 Task: Create List Brand Mission Statement in Board Website Traffic Optimization to Workspace Business Loans. Create List Brand Vision Statement in Board Business Intelligence and Analytics to Workspace Business Loans. Create List Brand Values in Board Sales Territory Mapping and Analysis to Workspace Business Loans
Action: Mouse moved to (118, 500)
Screenshot: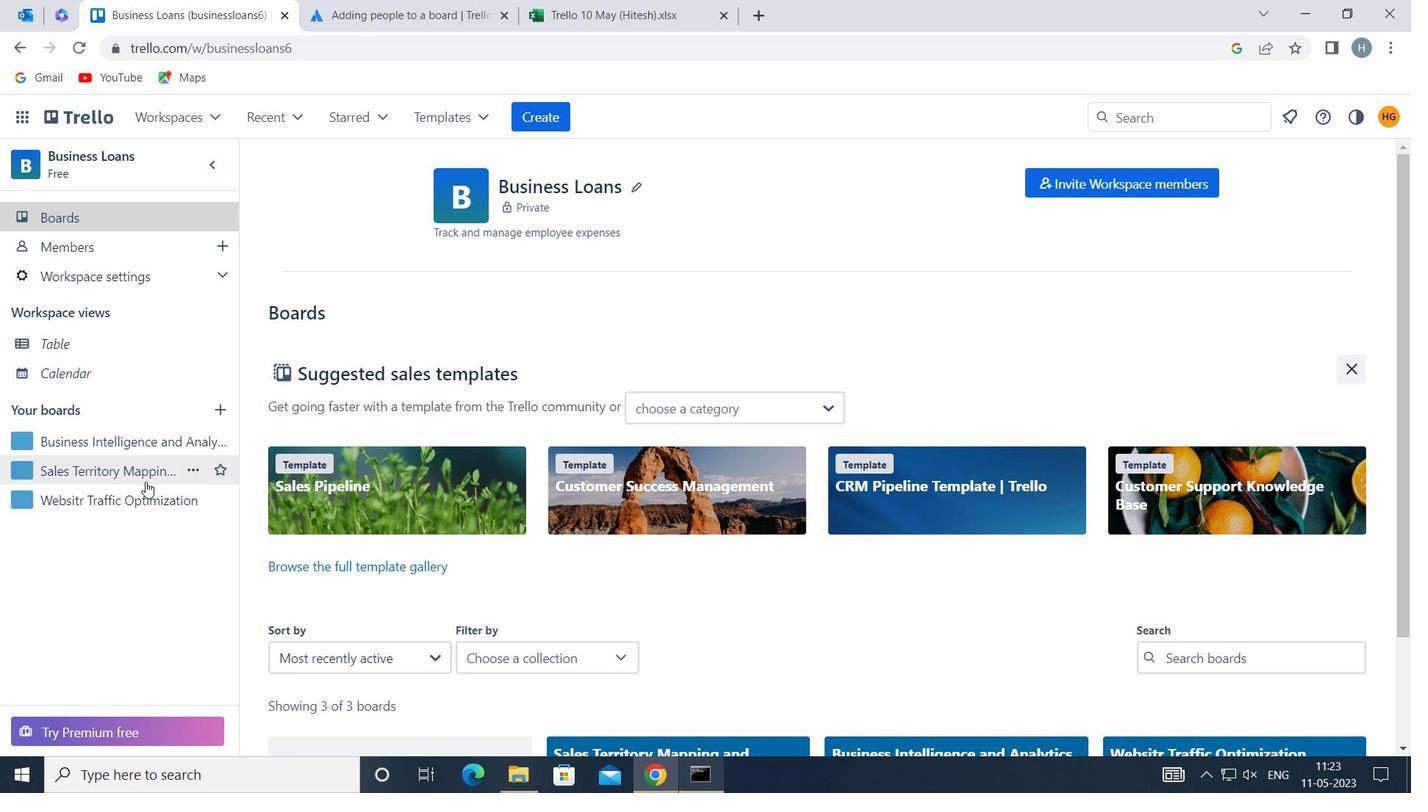 
Action: Mouse pressed left at (118, 500)
Screenshot: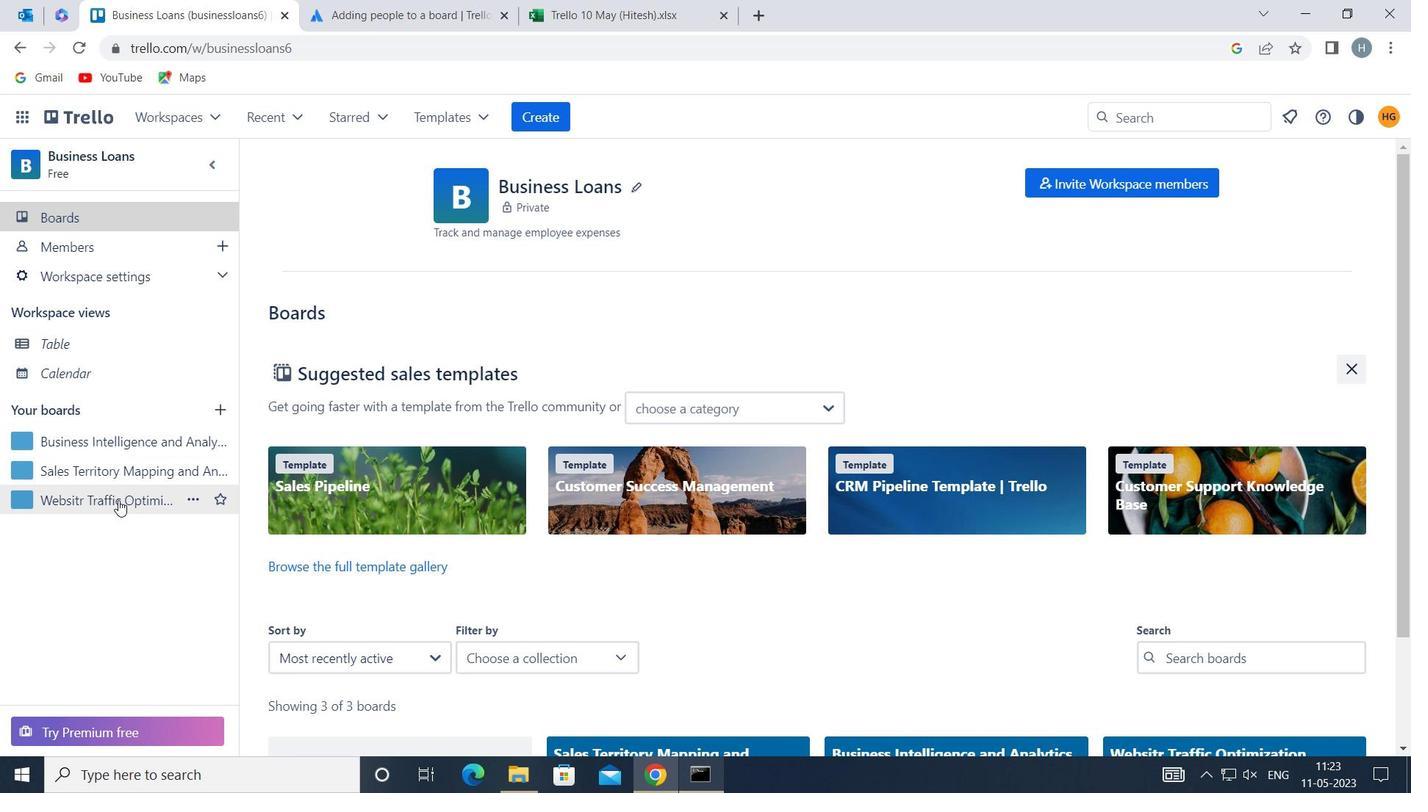 
Action: Mouse moved to (640, 227)
Screenshot: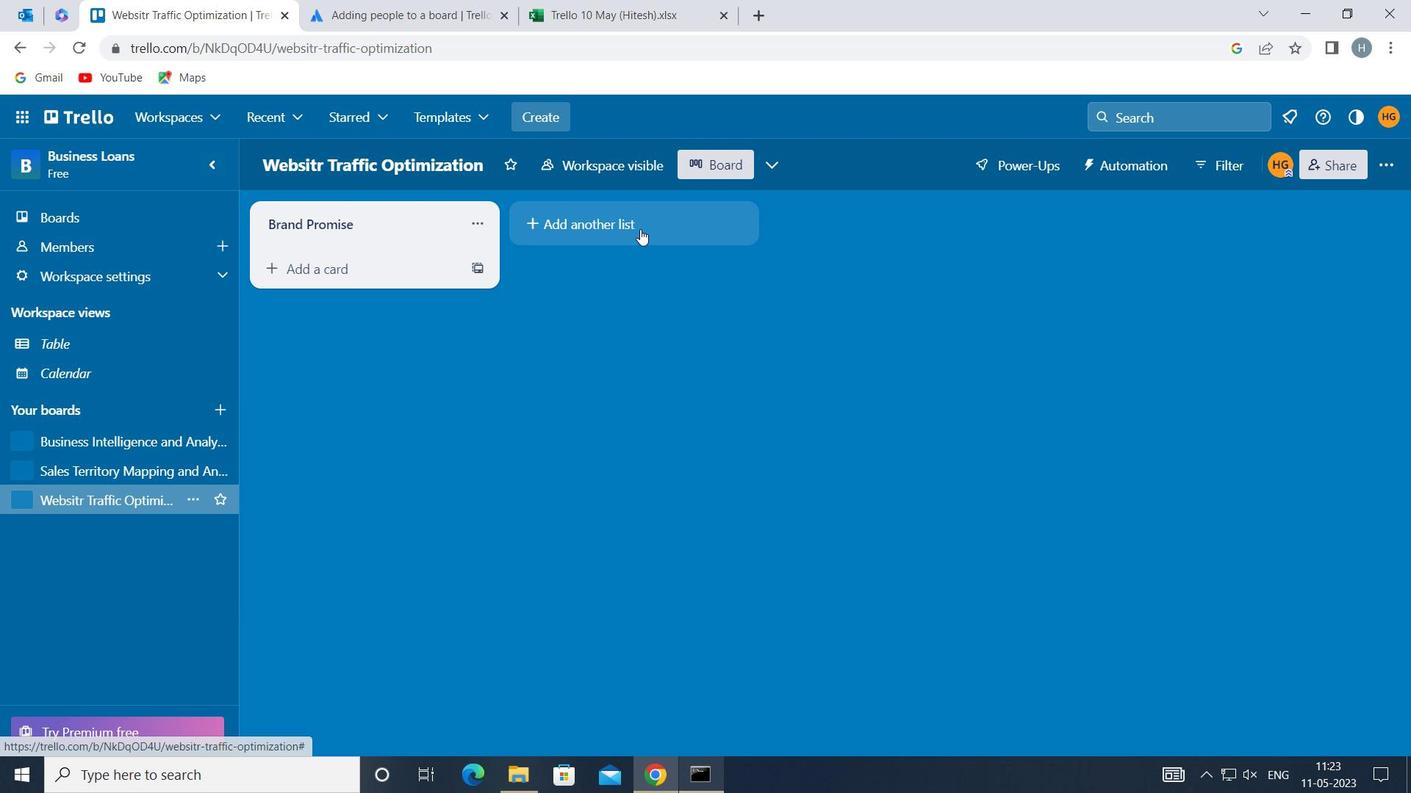 
Action: Mouse pressed left at (640, 227)
Screenshot: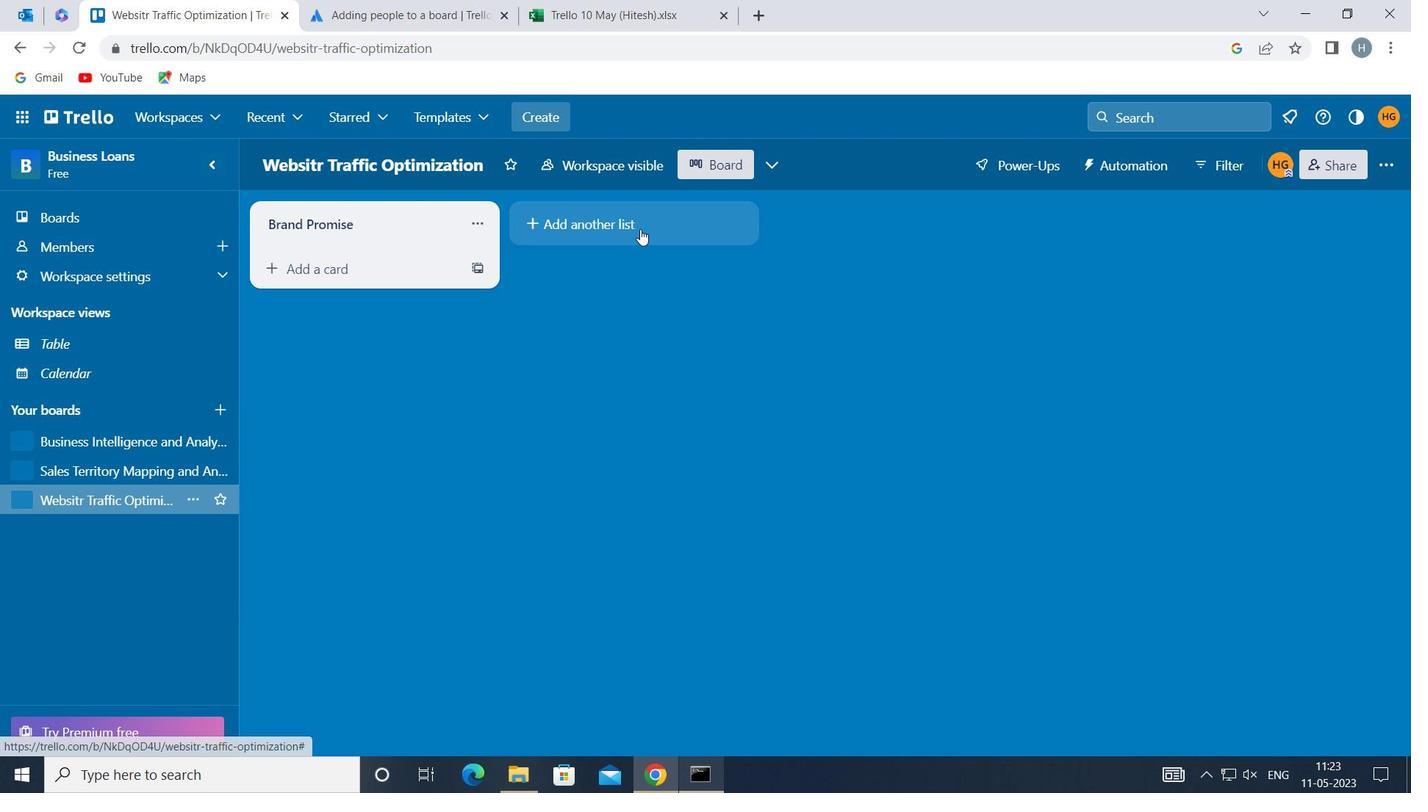
Action: Mouse moved to (641, 227)
Screenshot: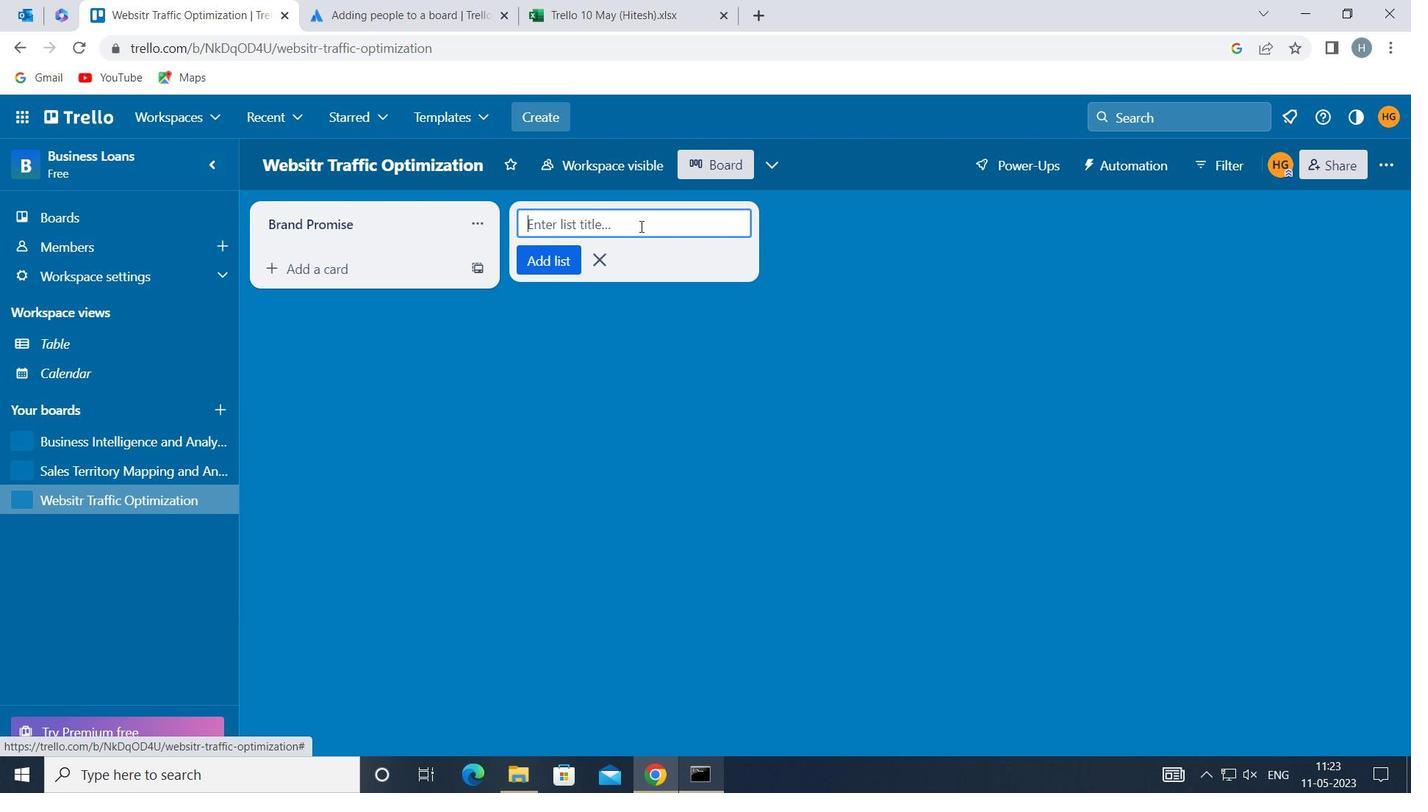 
Action: Mouse pressed left at (641, 227)
Screenshot: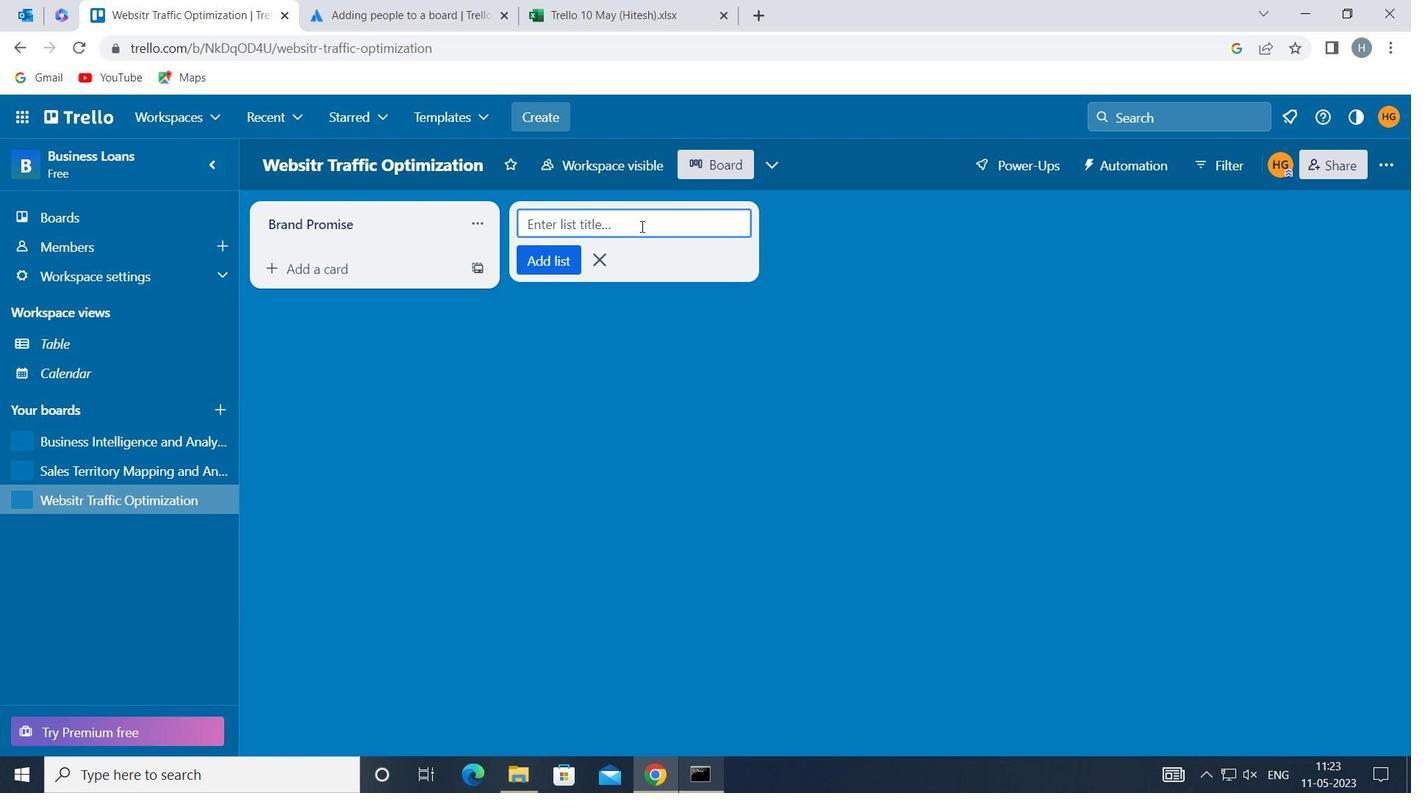 
Action: Key pressed <Key.shift>BRAND<Key.space><Key.shift>MISSION<Key.space><Key.shift>STATEE<Key.backspace>MENT
Screenshot: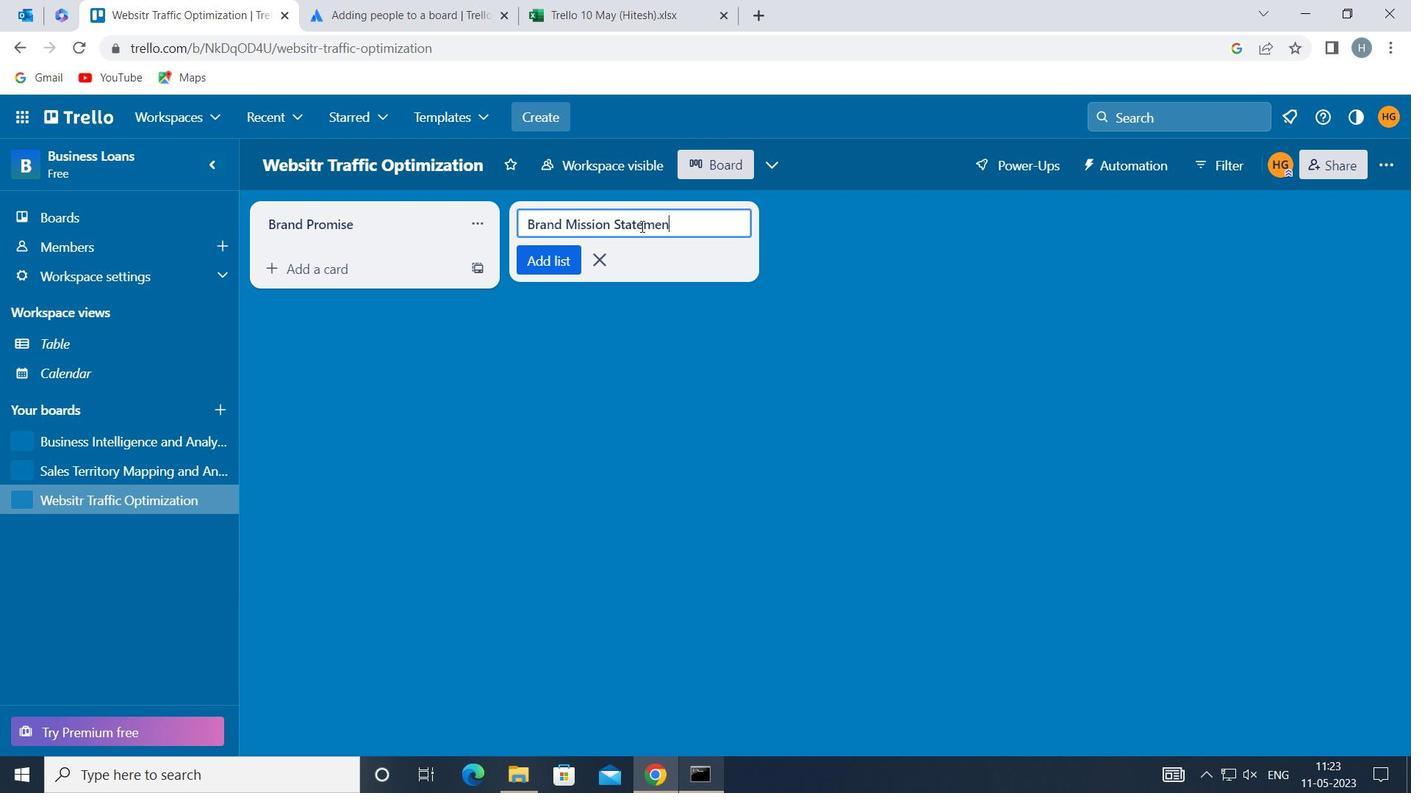 
Action: Mouse moved to (539, 258)
Screenshot: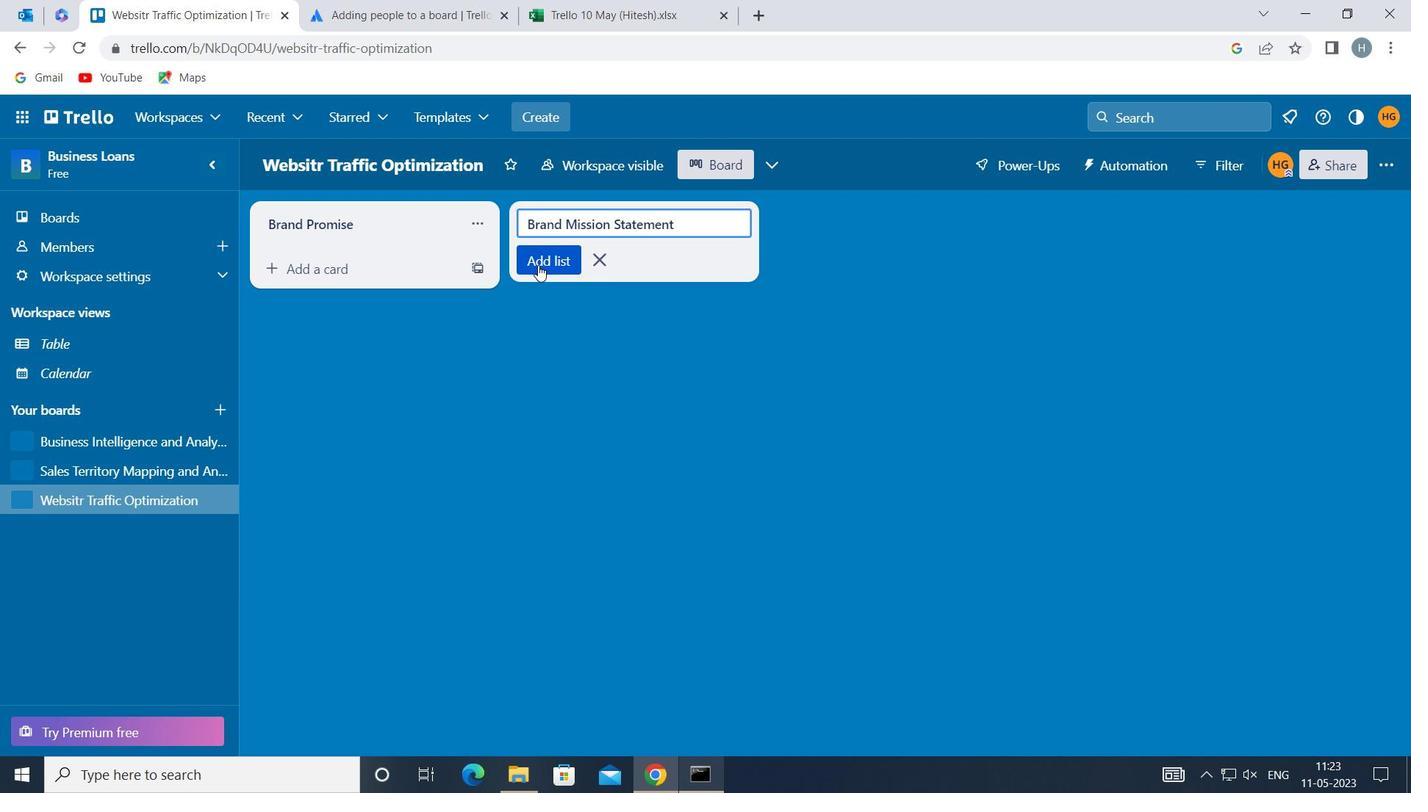 
Action: Mouse pressed left at (539, 258)
Screenshot: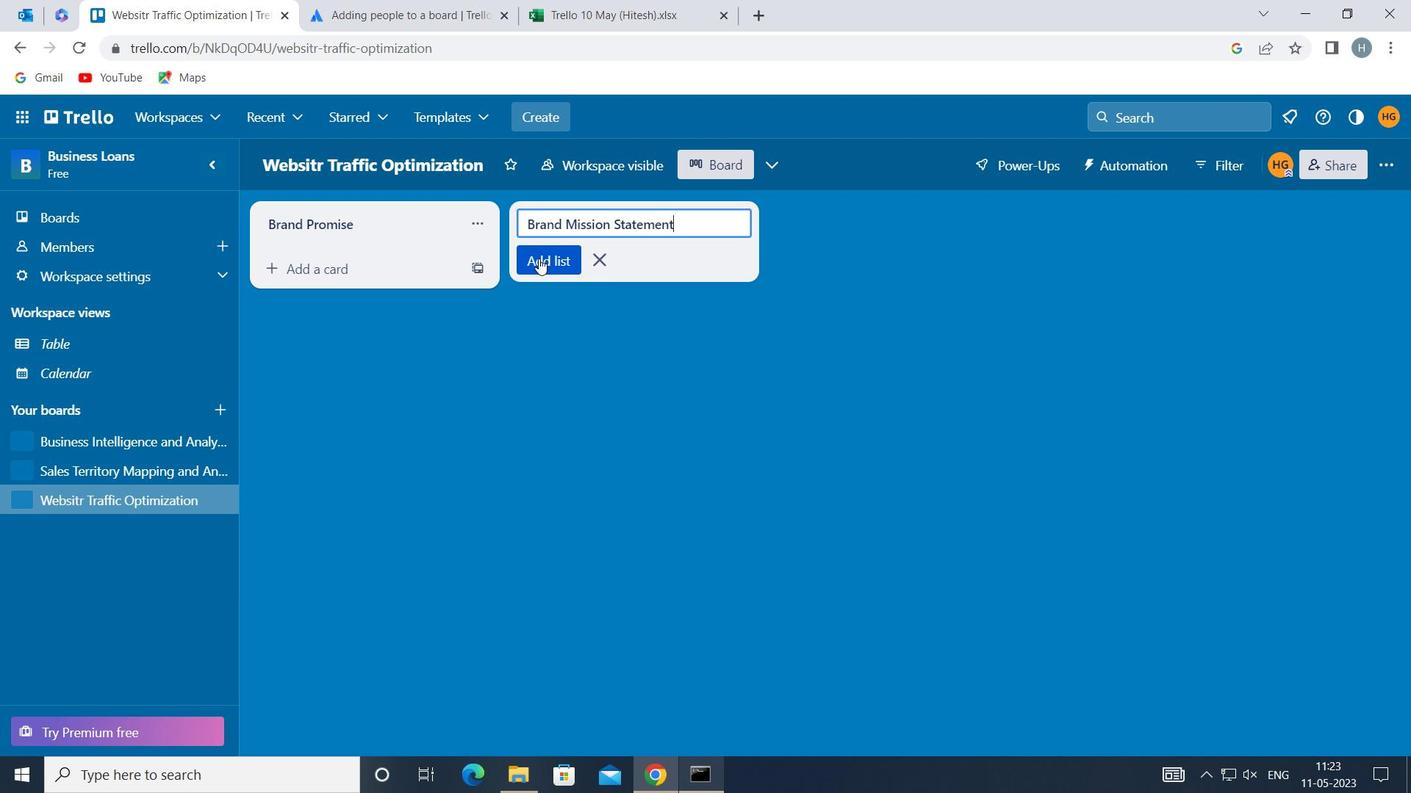 
Action: Mouse moved to (460, 385)
Screenshot: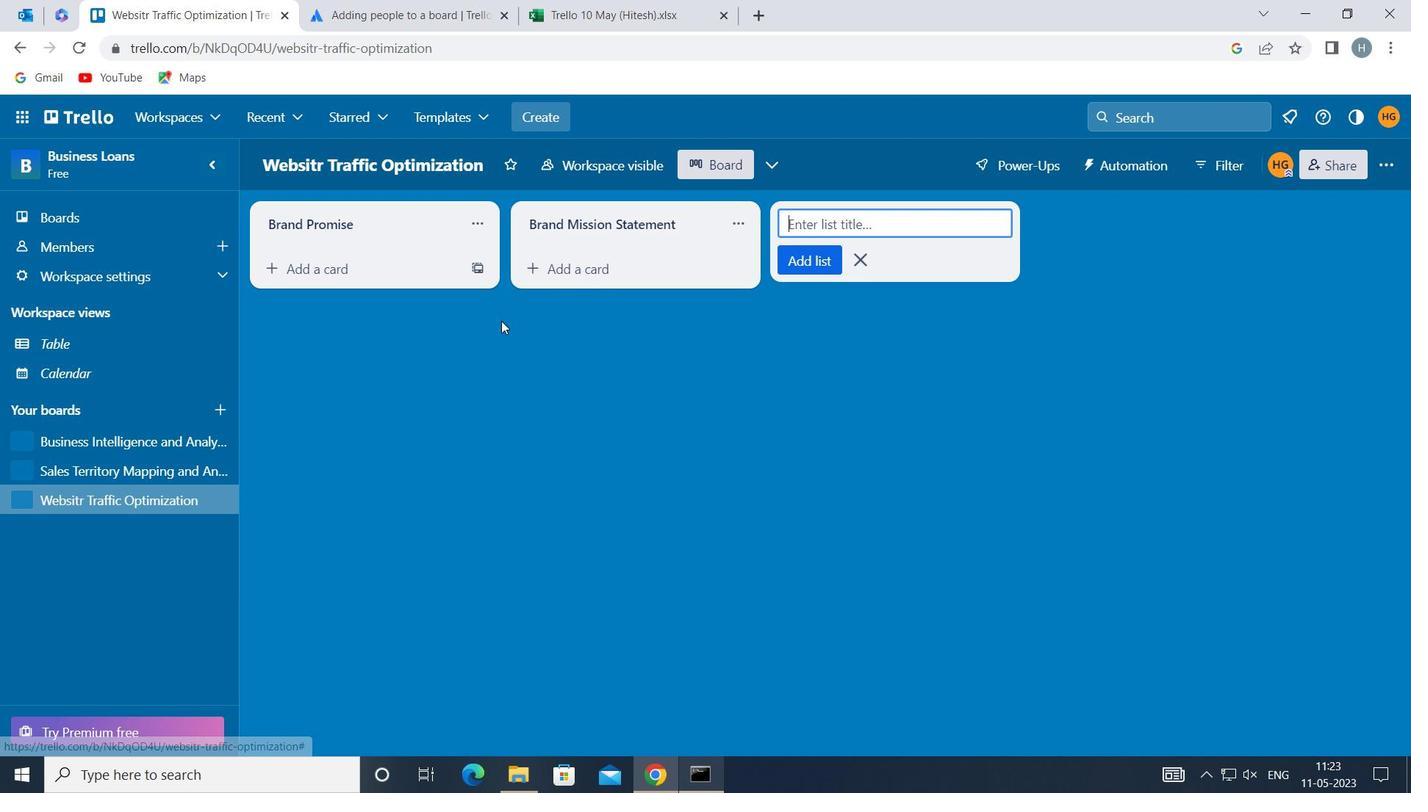 
Action: Mouse pressed left at (460, 385)
Screenshot: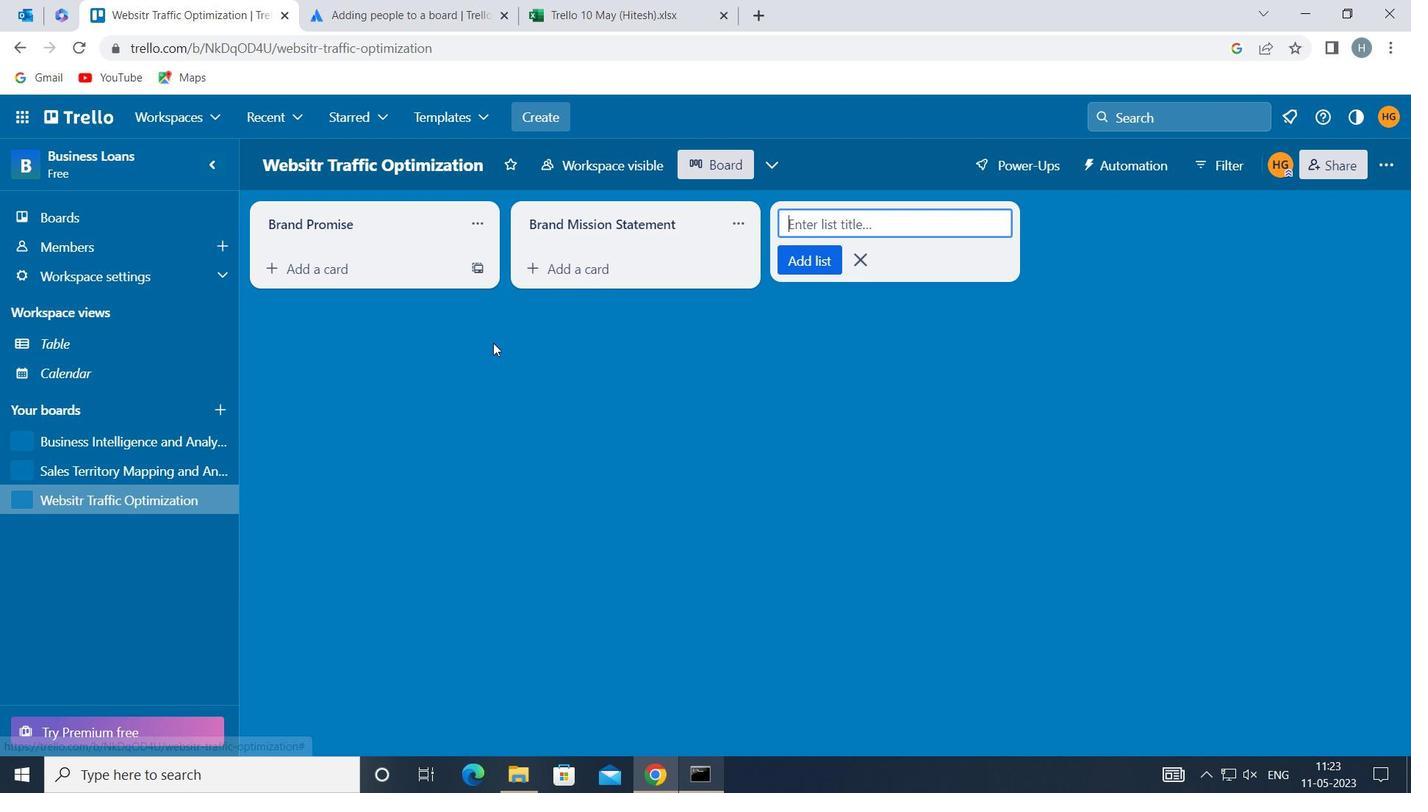 
Action: Mouse moved to (89, 435)
Screenshot: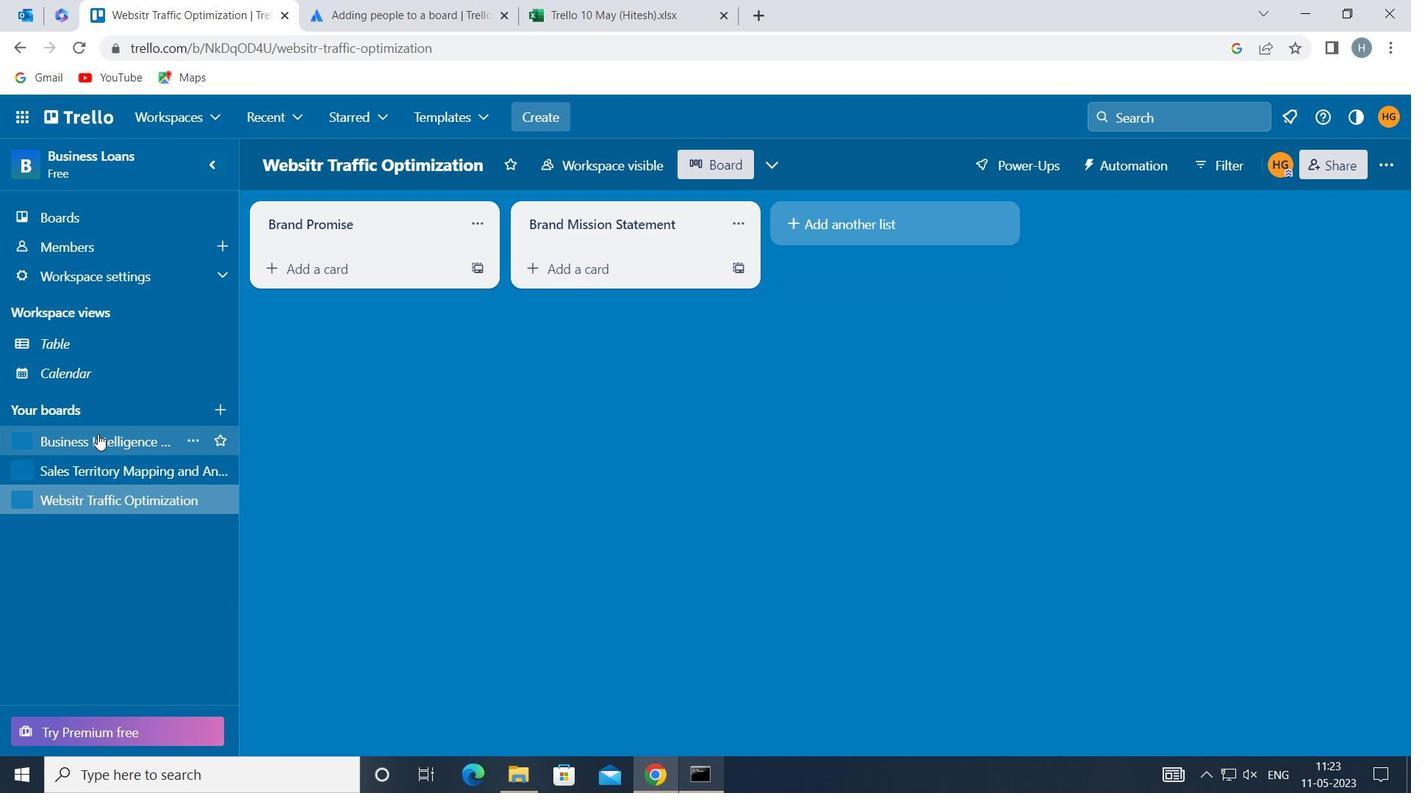 
Action: Mouse pressed left at (89, 435)
Screenshot: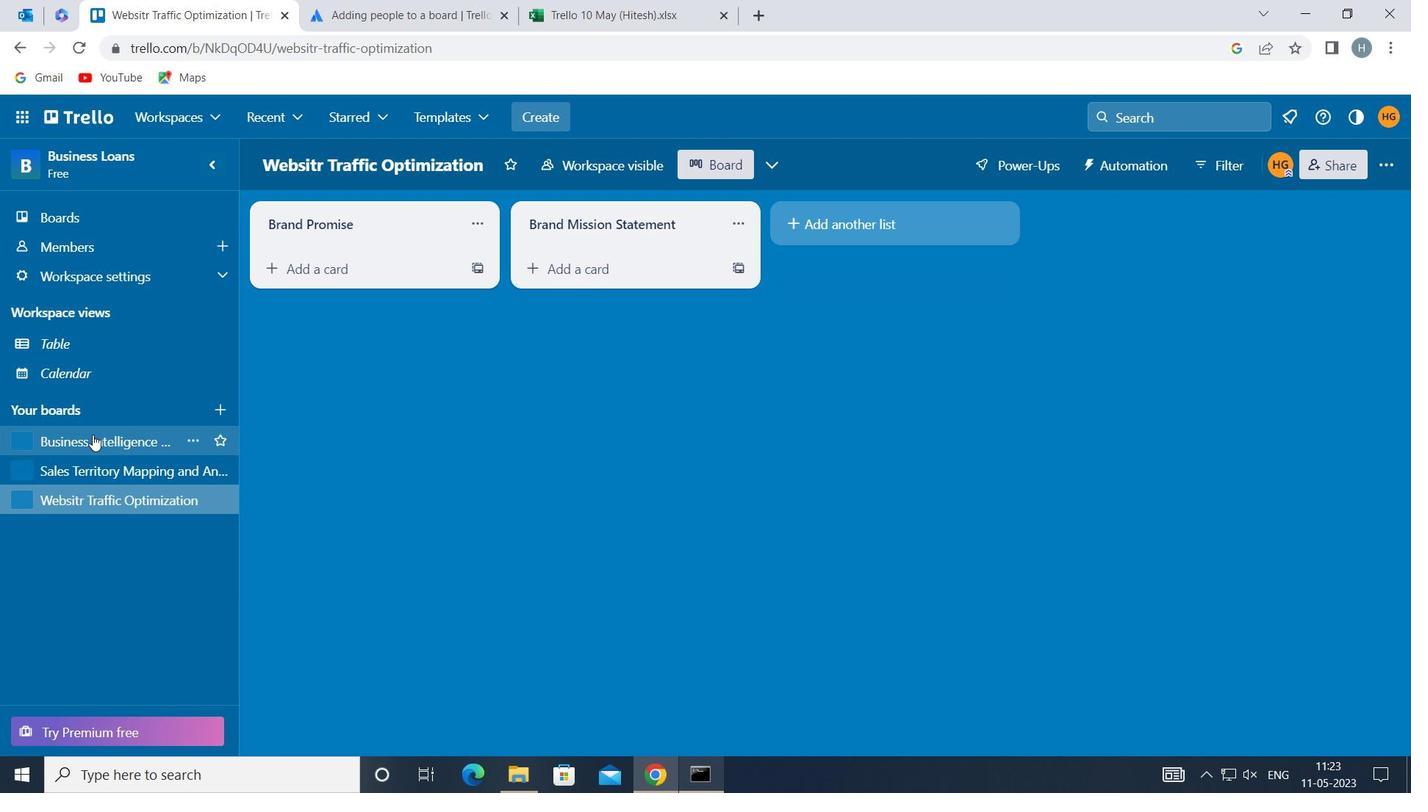 
Action: Mouse moved to (578, 209)
Screenshot: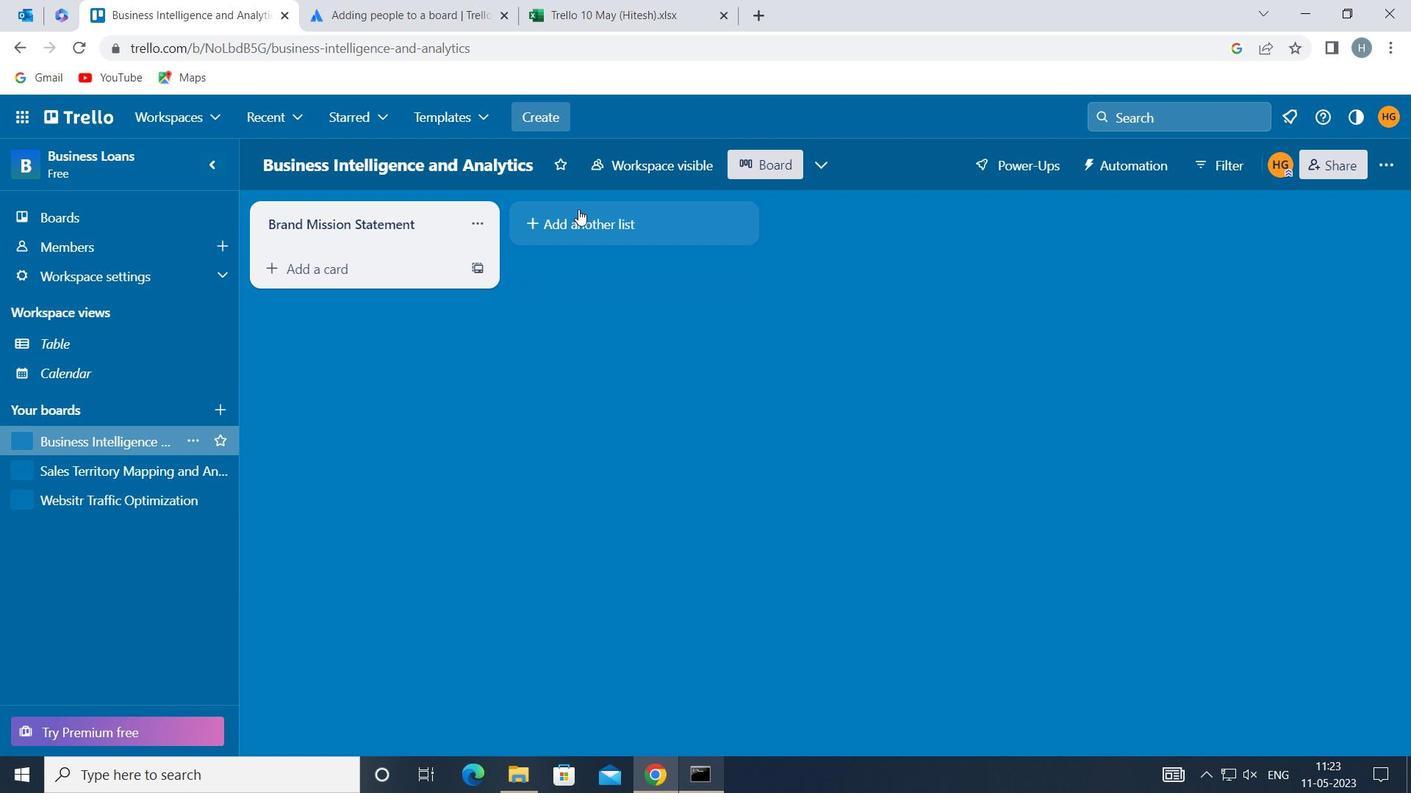 
Action: Mouse pressed left at (578, 209)
Screenshot: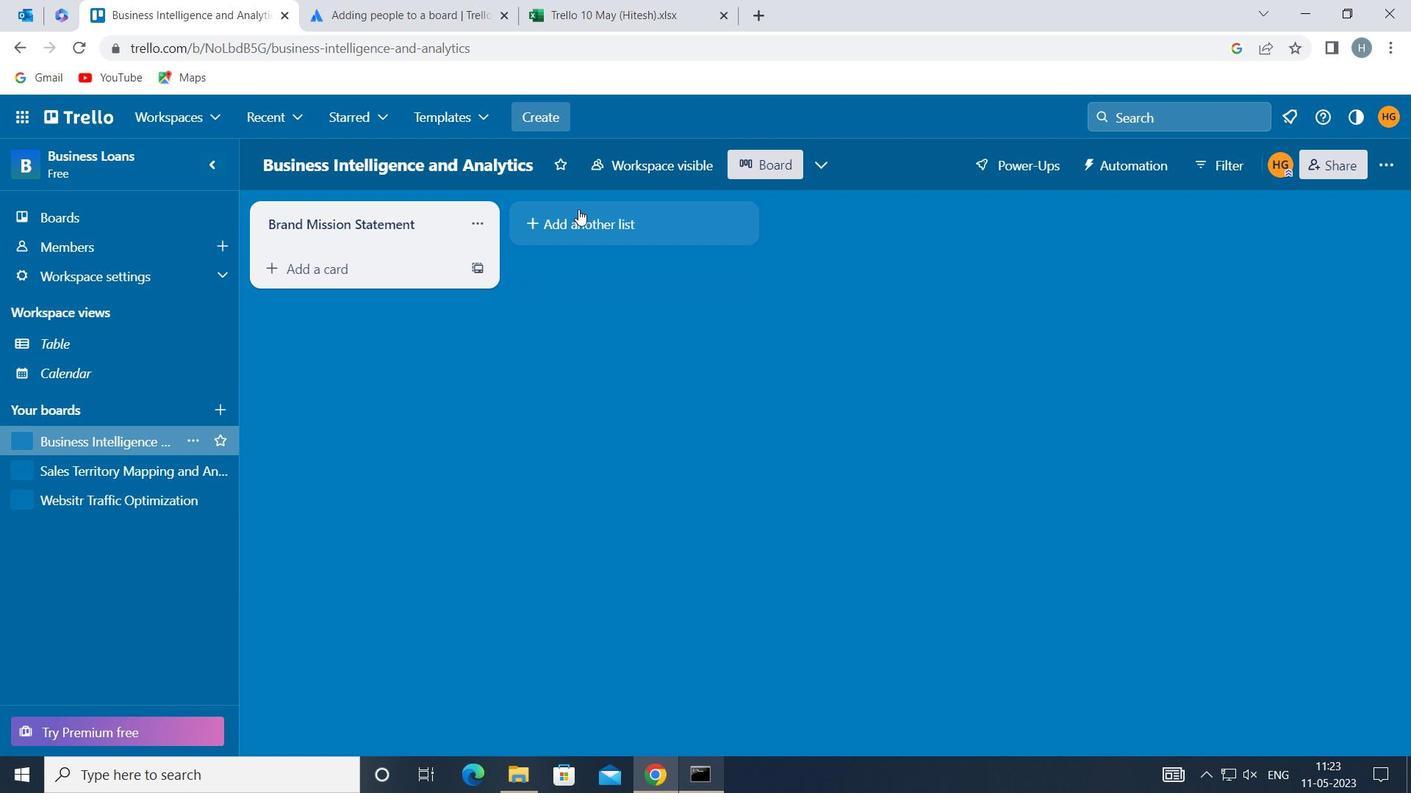 
Action: Mouse moved to (588, 224)
Screenshot: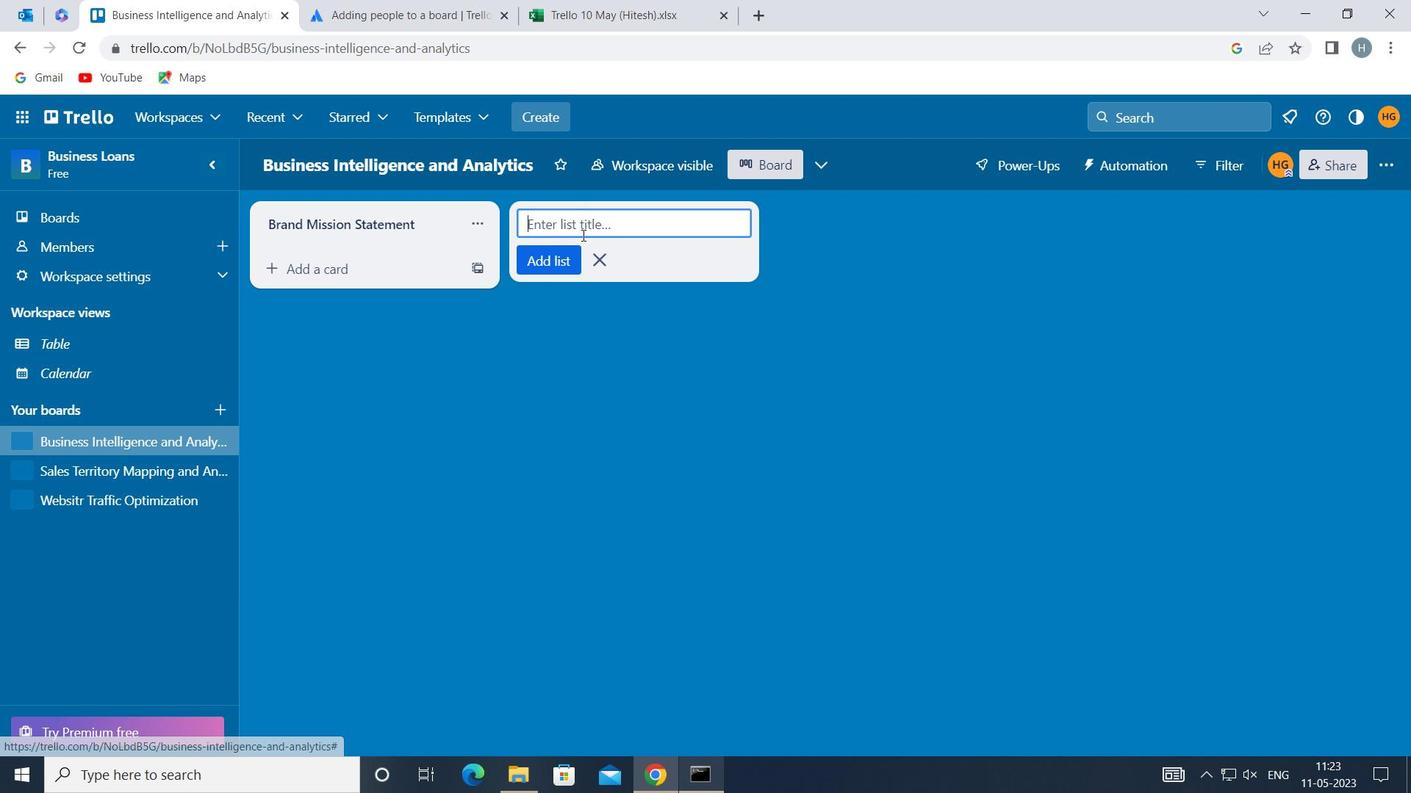 
Action: Mouse pressed left at (588, 224)
Screenshot: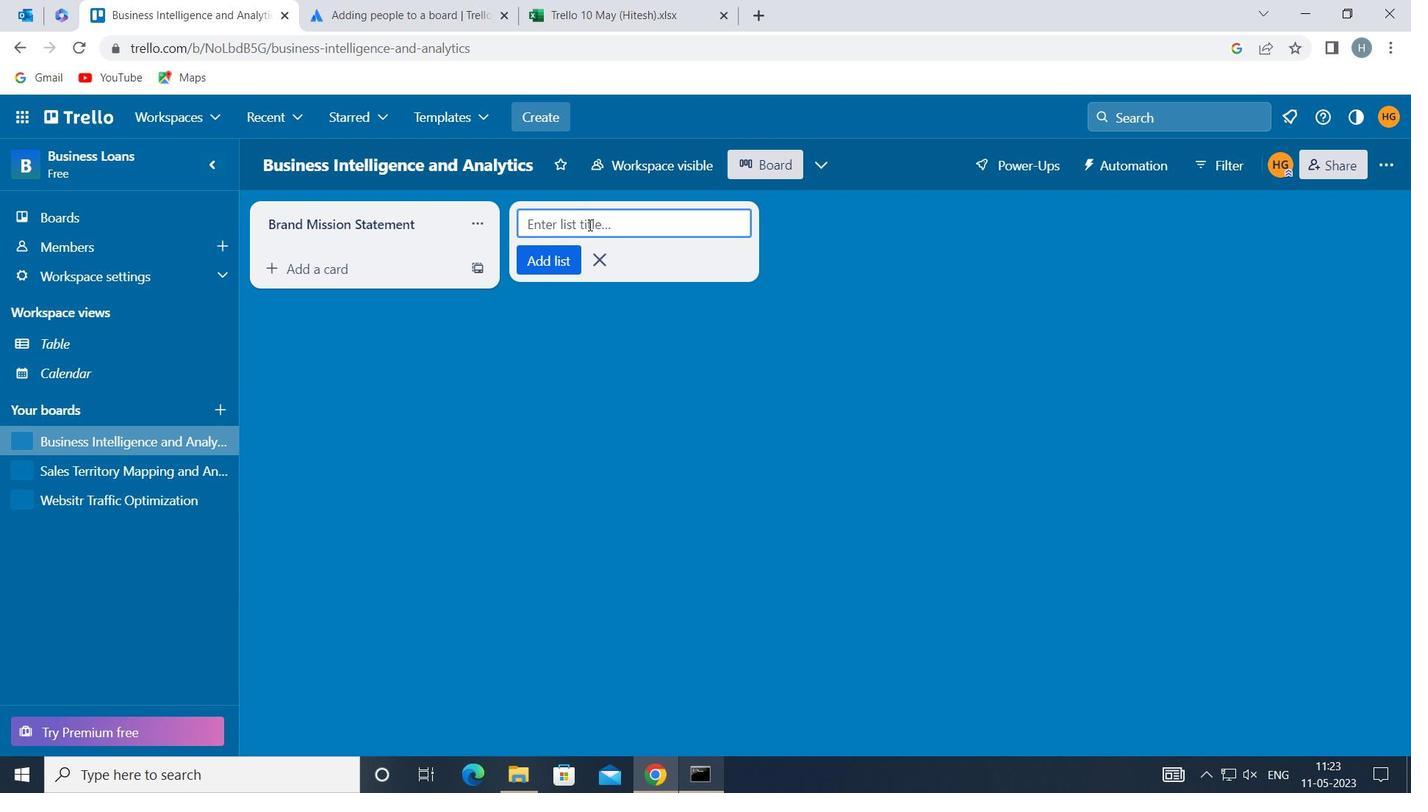 
Action: Key pressed <Key.shift>B
Screenshot: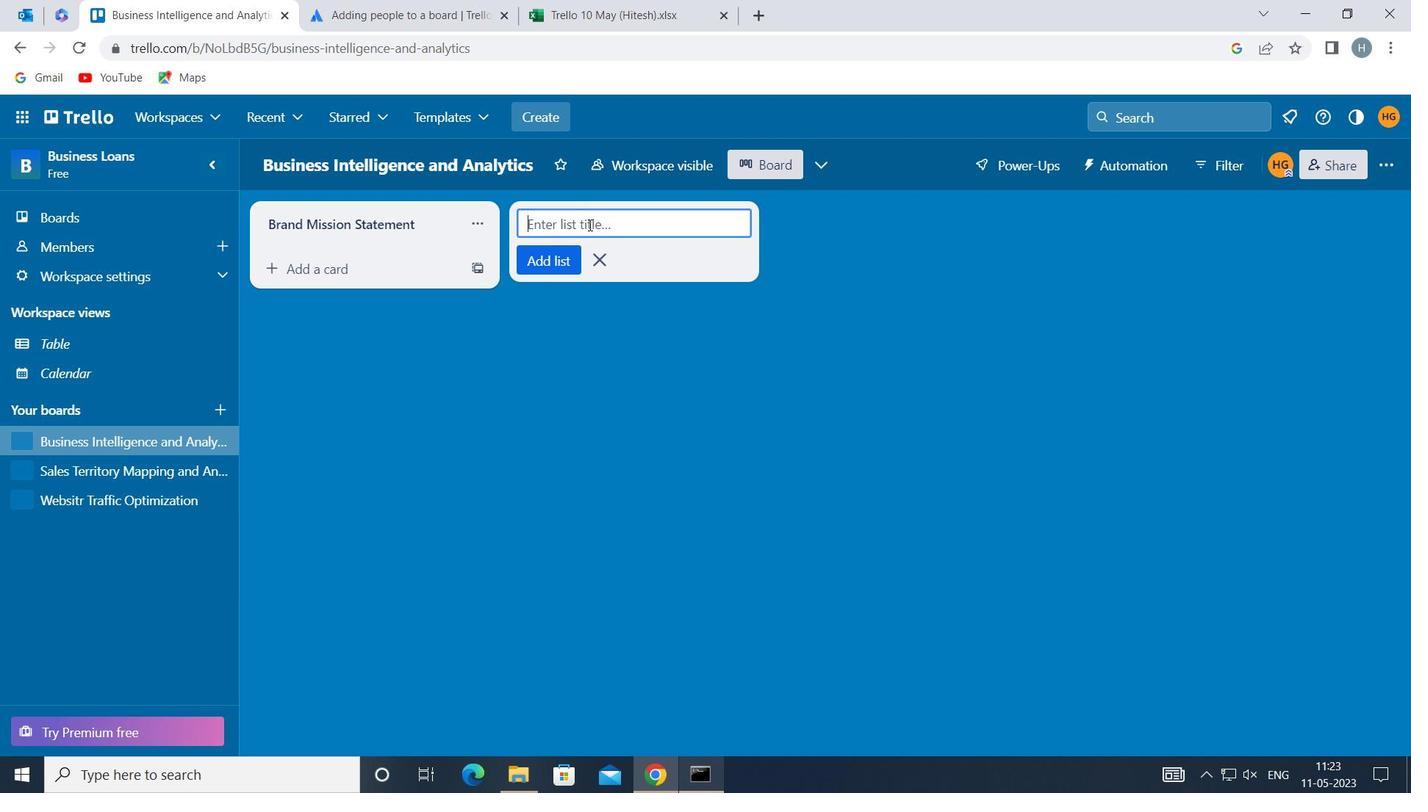
Action: Mouse moved to (588, 223)
Screenshot: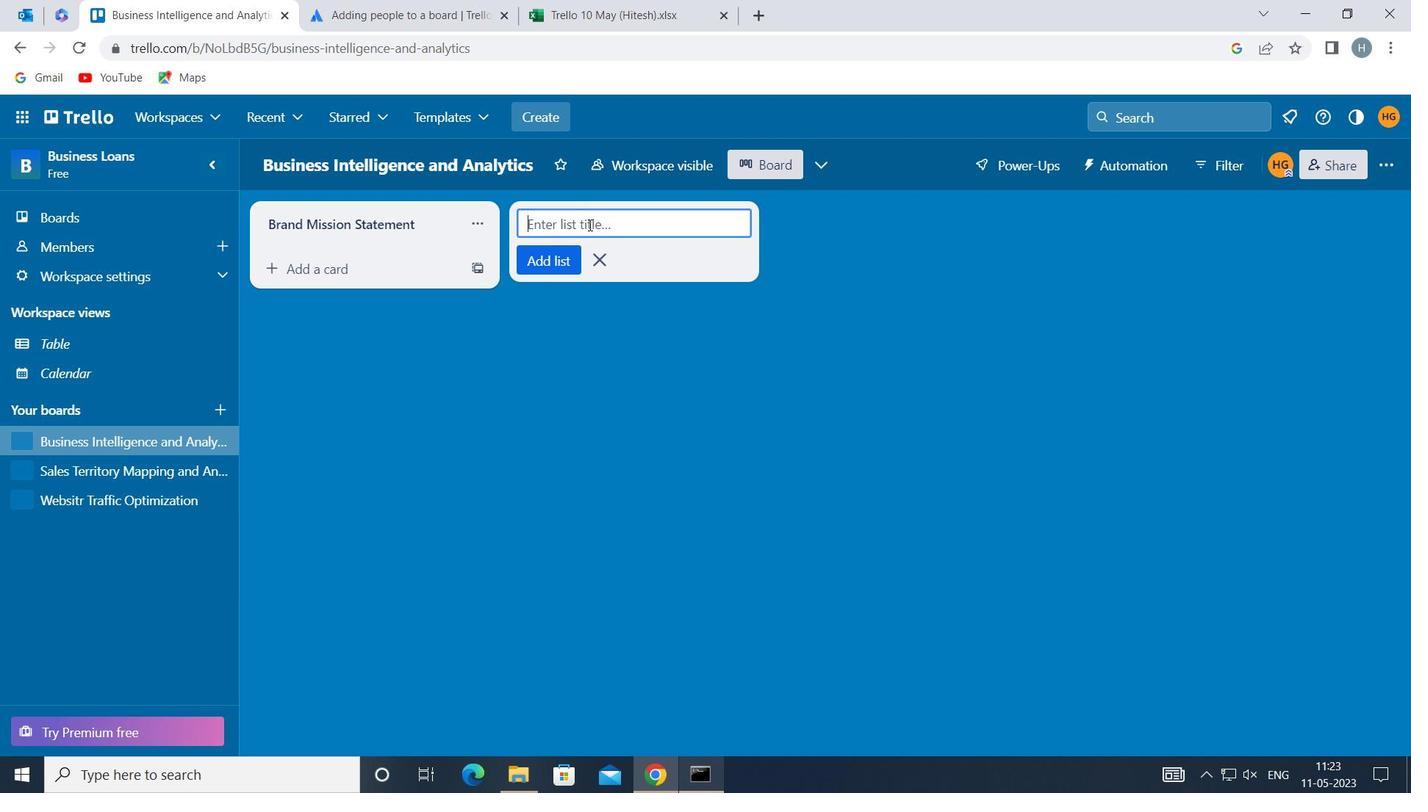 
Action: Key pressed RAND<Key.space><Key.shift>VISION<Key.space><Key.shift>STATEMENT
Screenshot: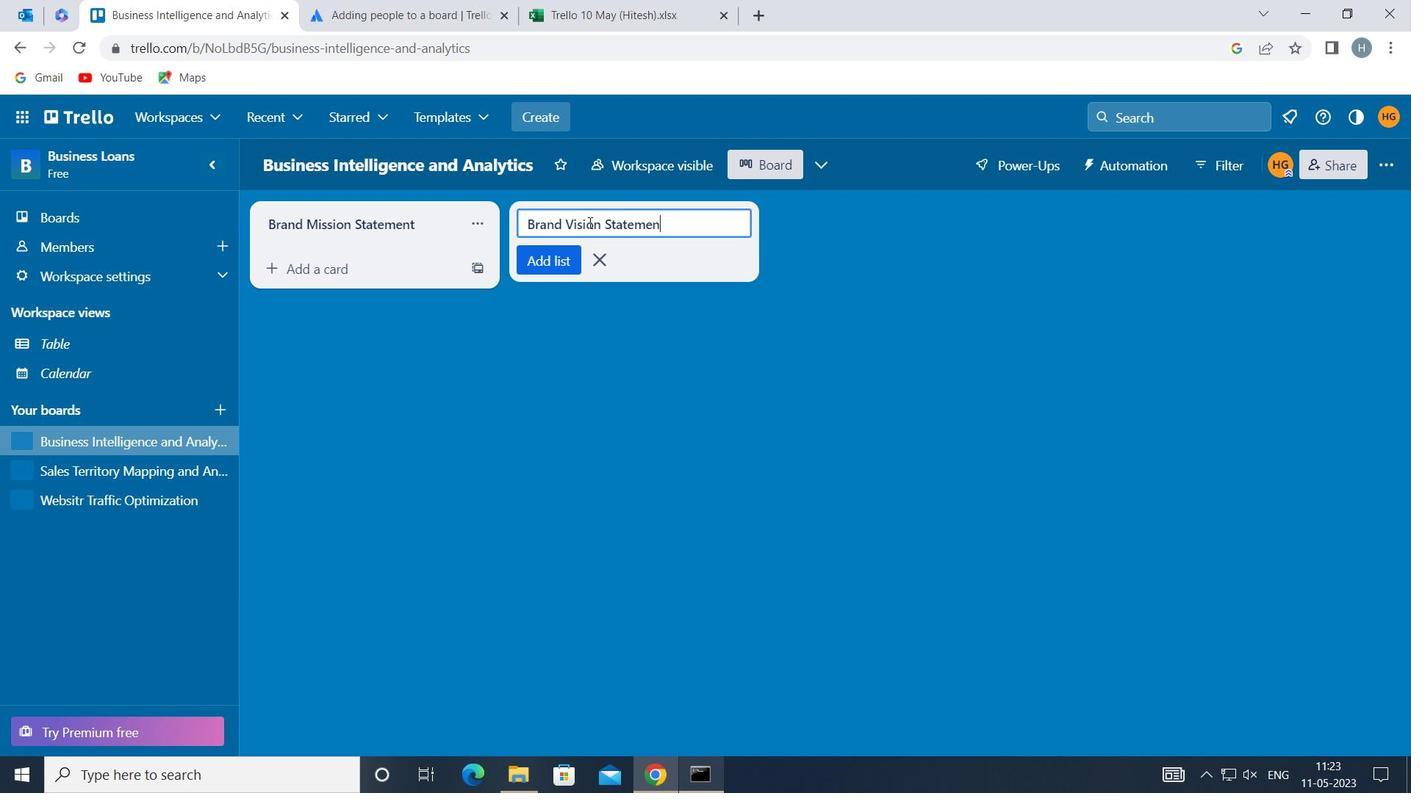 
Action: Mouse moved to (552, 256)
Screenshot: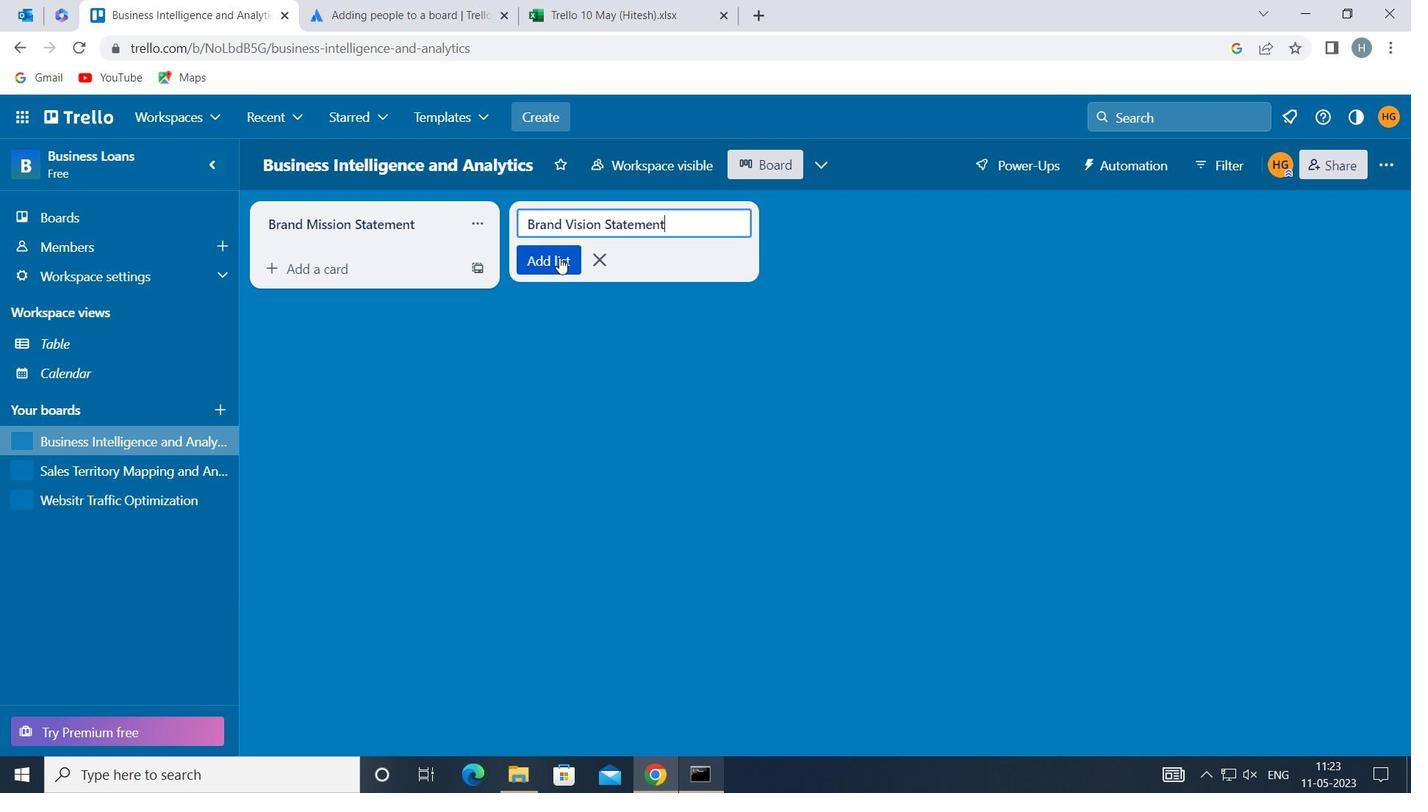 
Action: Mouse pressed left at (552, 256)
Screenshot: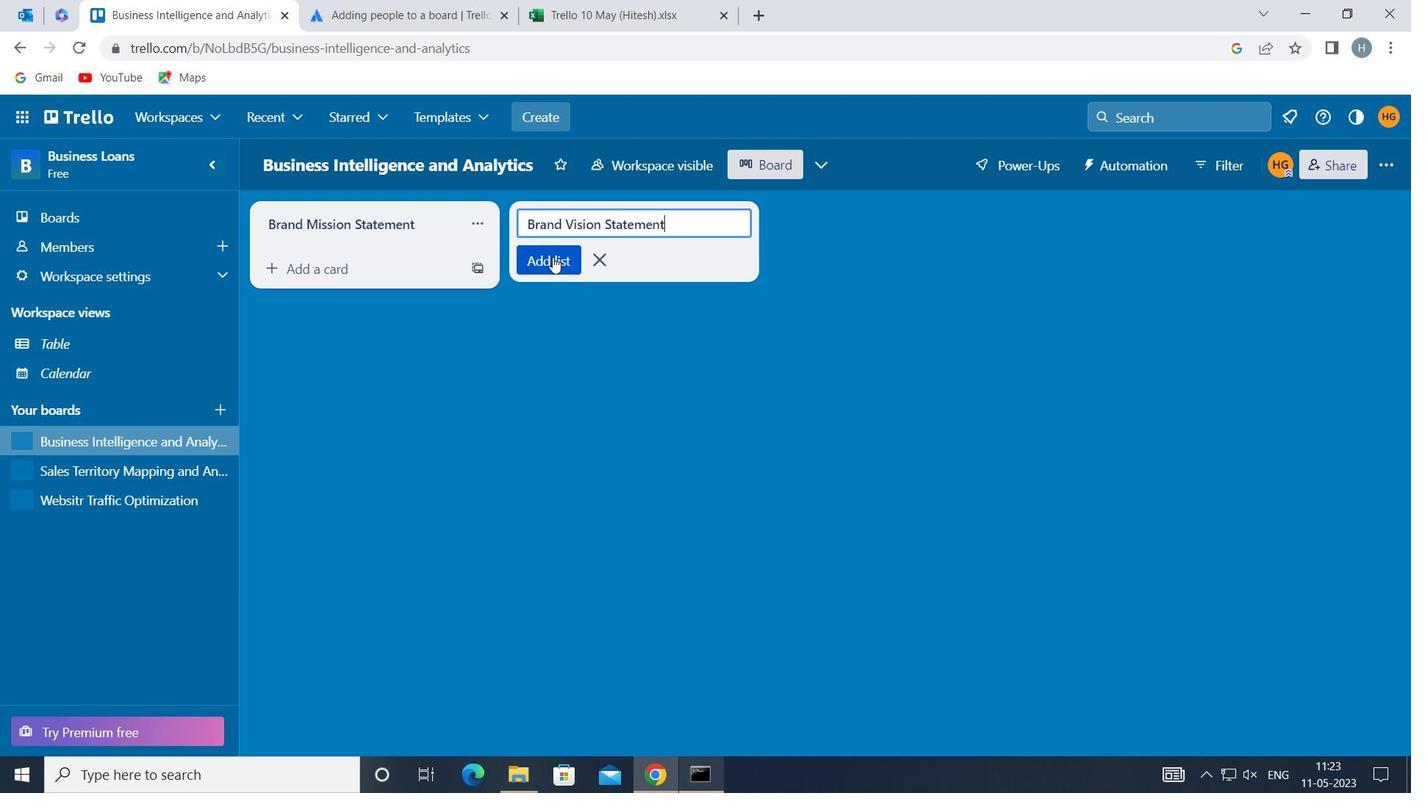 
Action: Mouse moved to (458, 334)
Screenshot: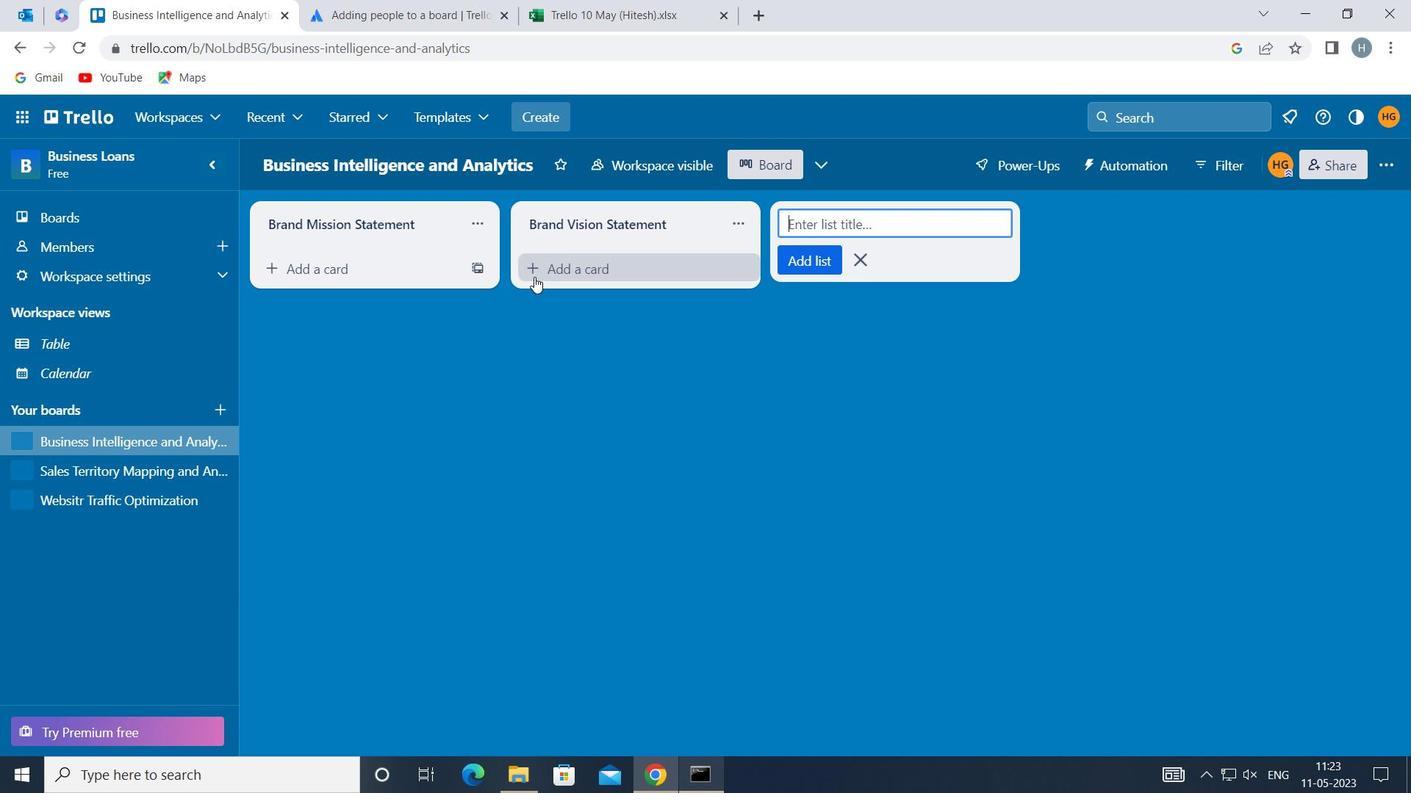 
Action: Mouse pressed left at (458, 334)
Screenshot: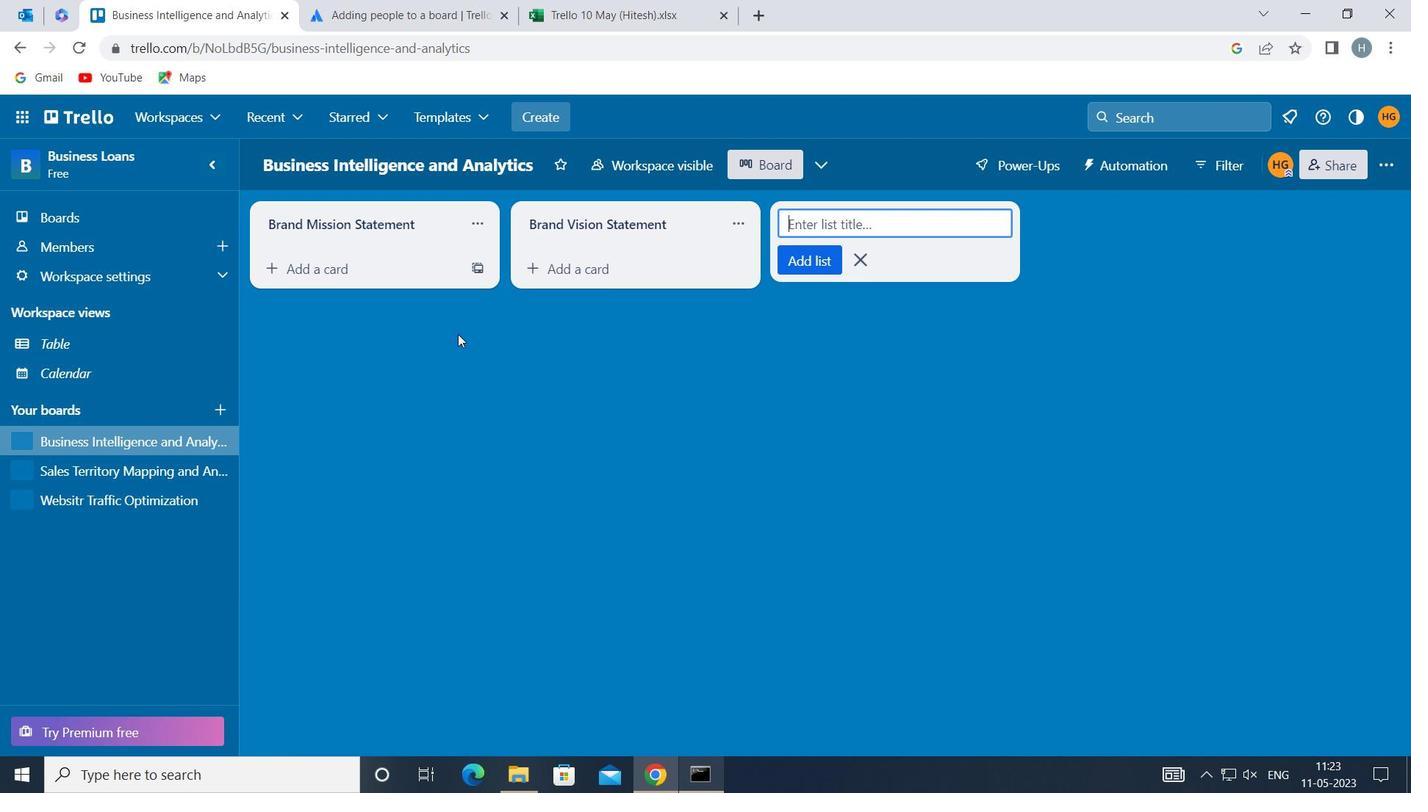 
Action: Mouse moved to (91, 465)
Screenshot: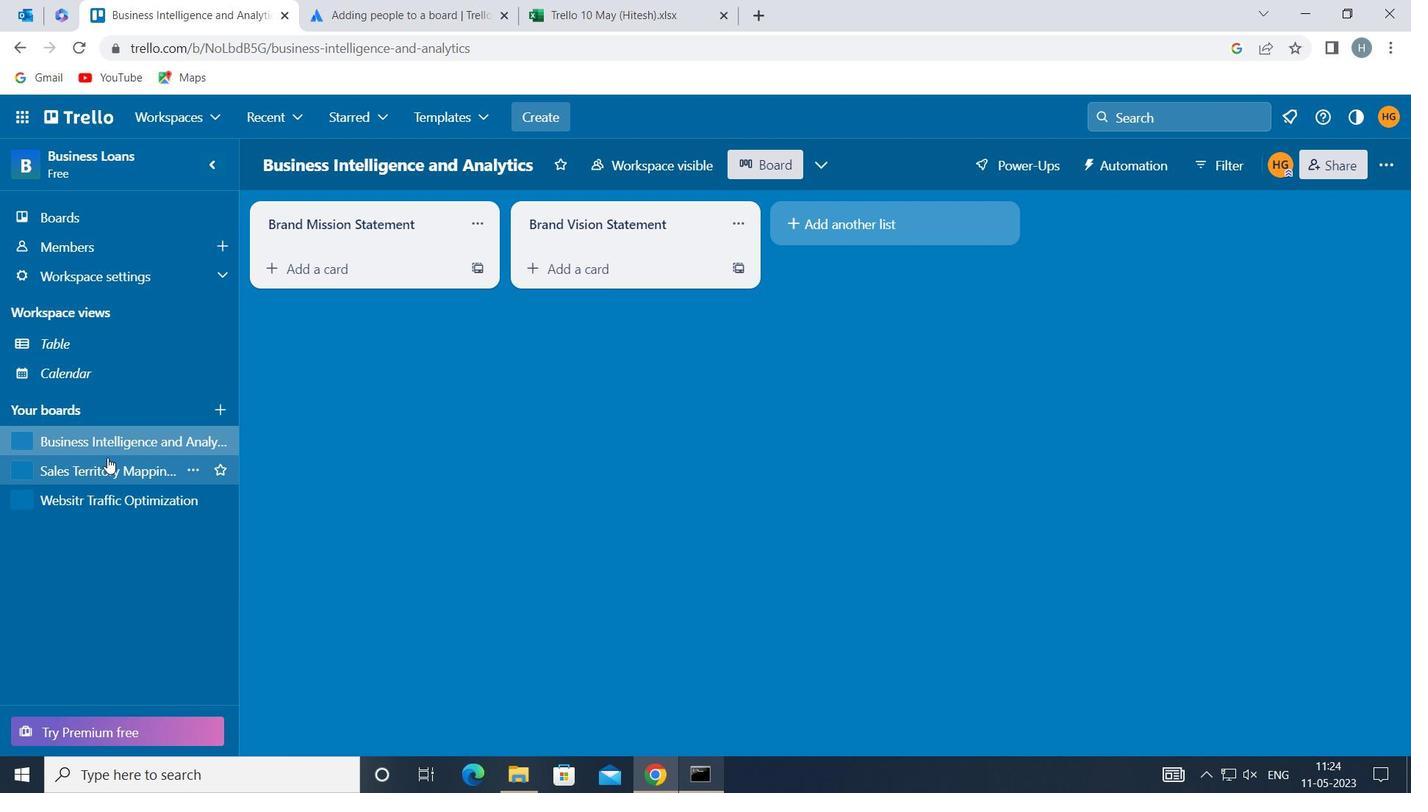 
Action: Mouse pressed left at (91, 465)
Screenshot: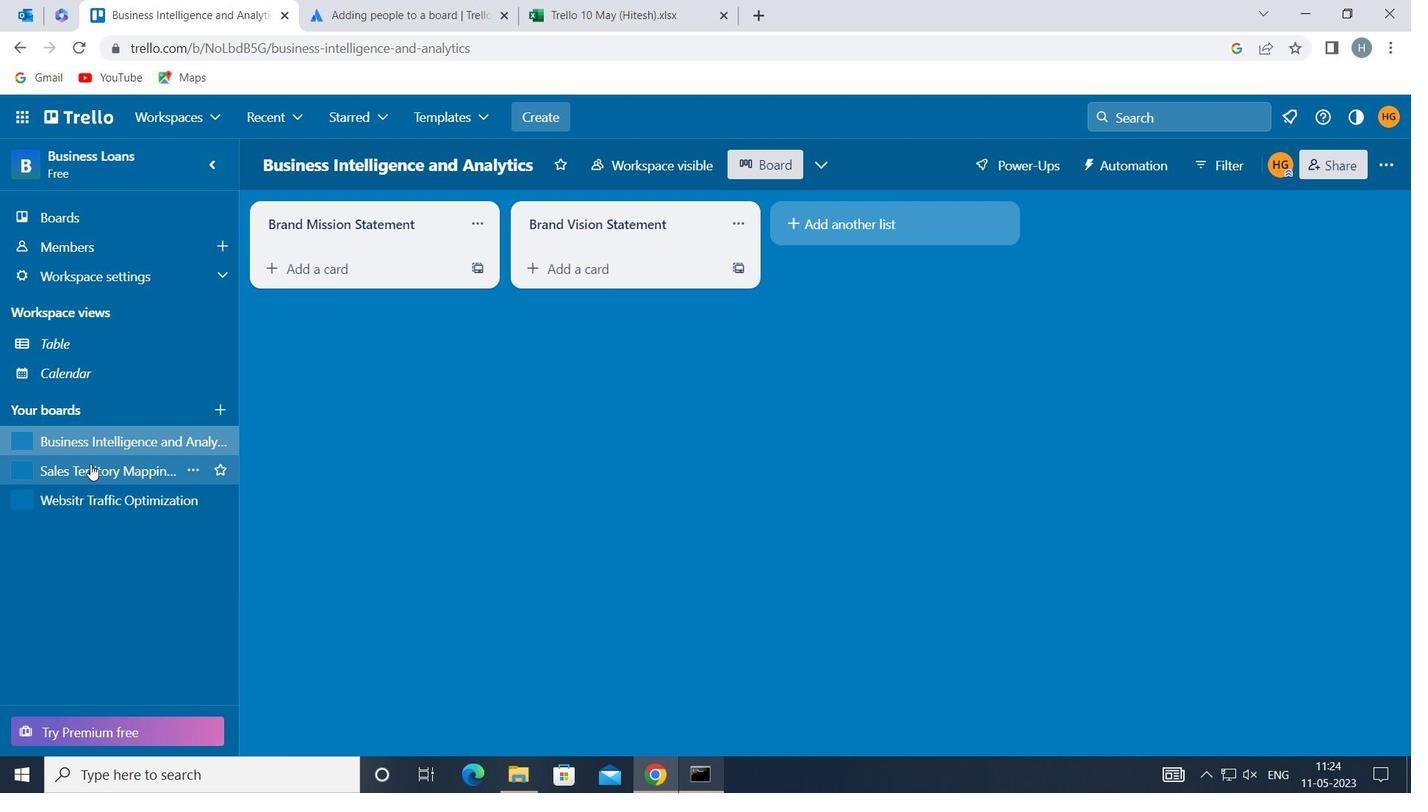 
Action: Mouse moved to (658, 224)
Screenshot: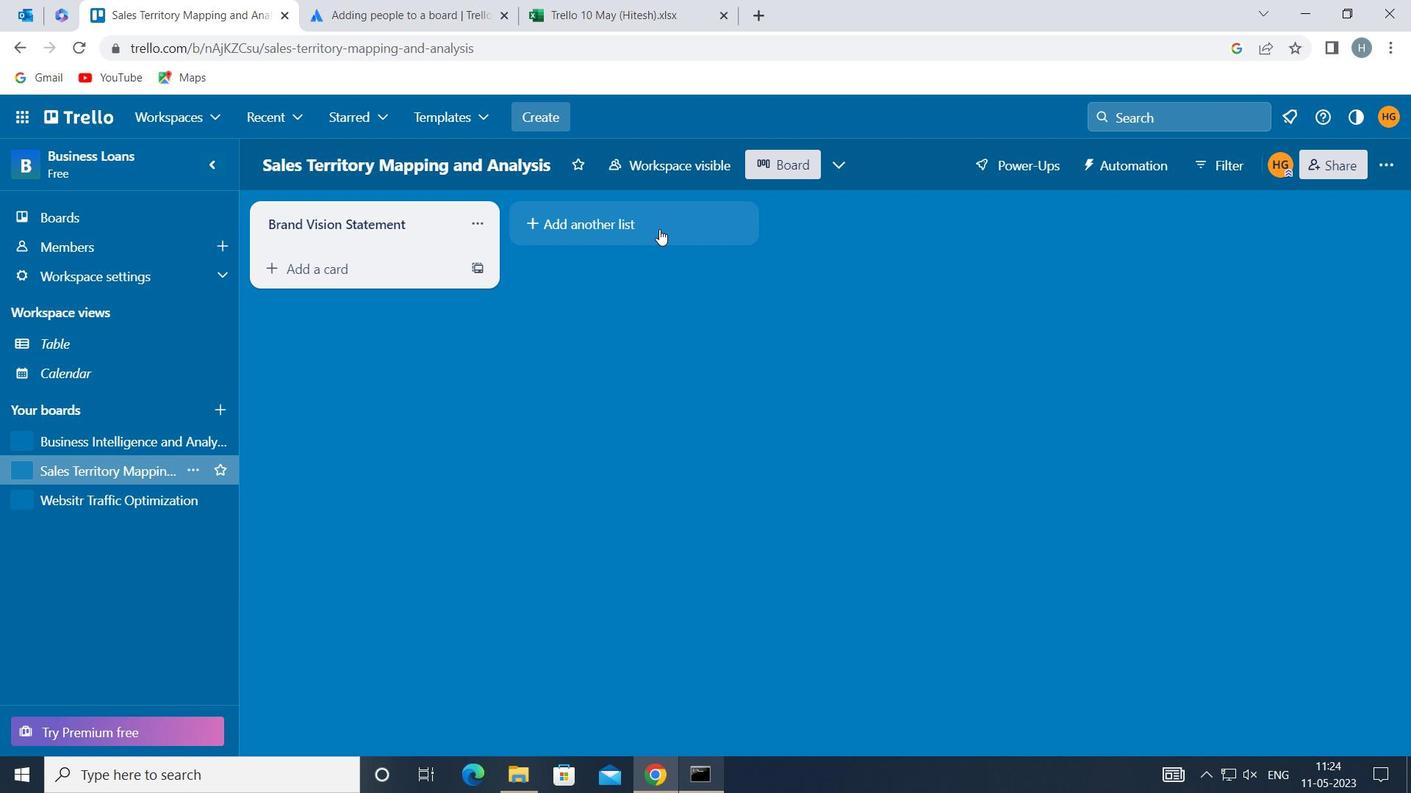 
Action: Mouse pressed left at (658, 224)
Screenshot: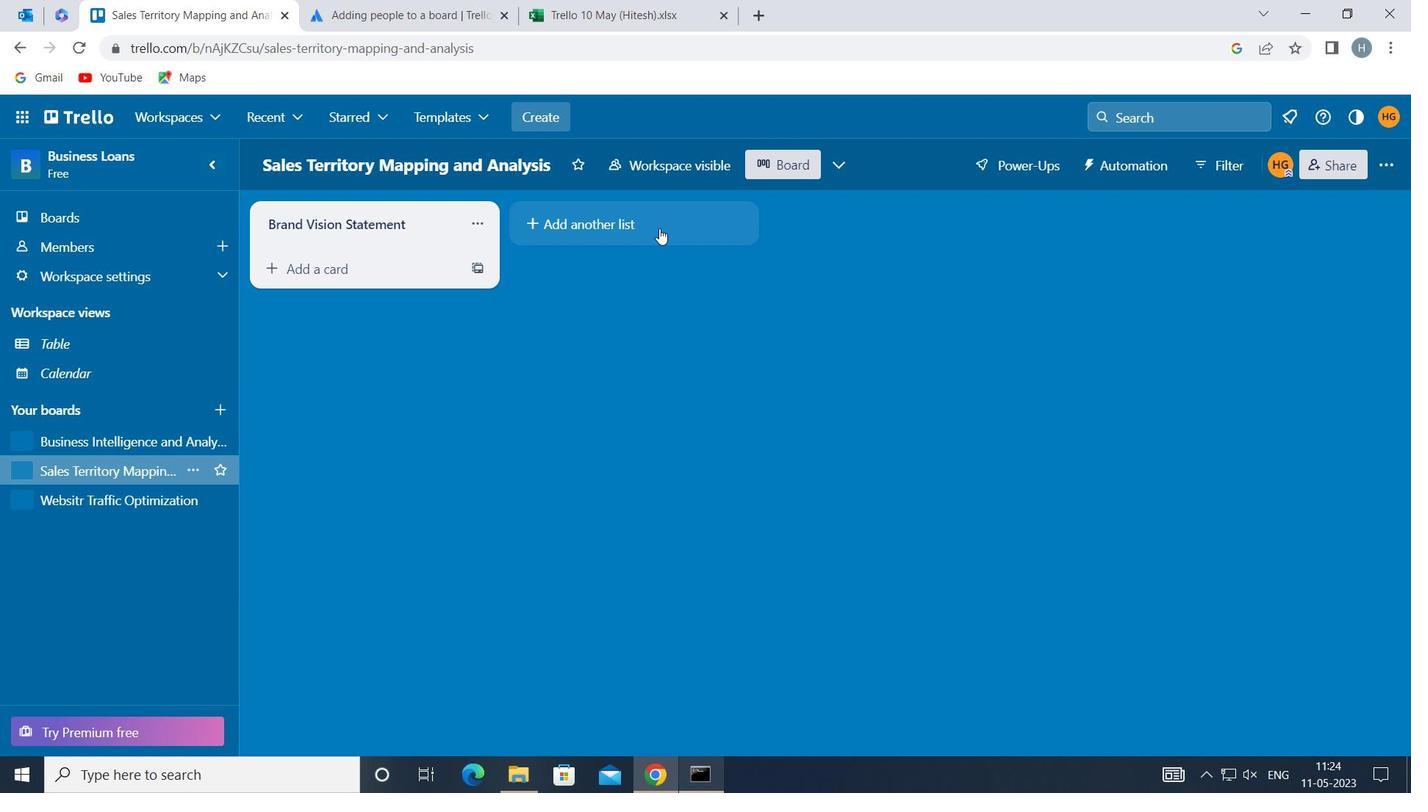 
Action: Mouse moved to (609, 222)
Screenshot: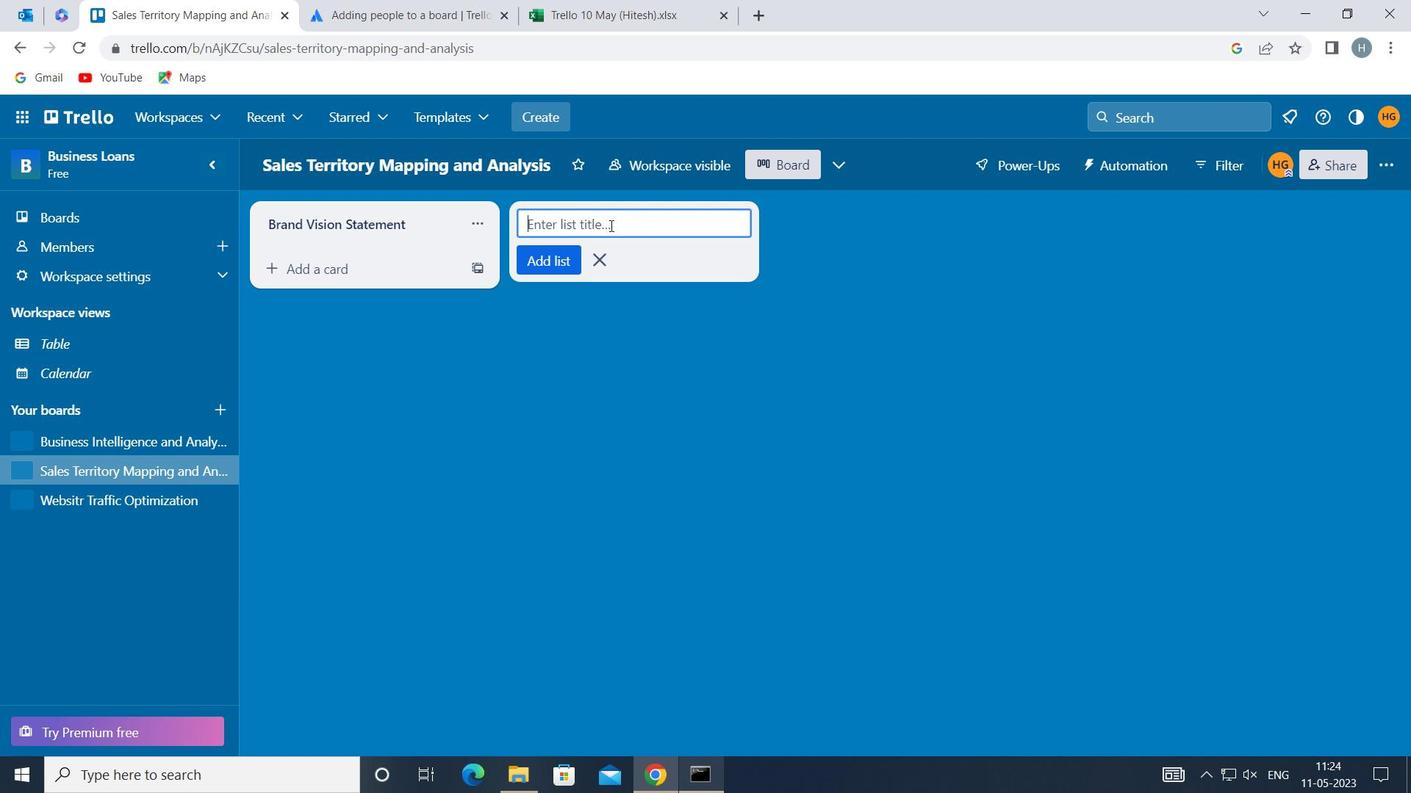 
Action: Mouse pressed left at (609, 222)
Screenshot: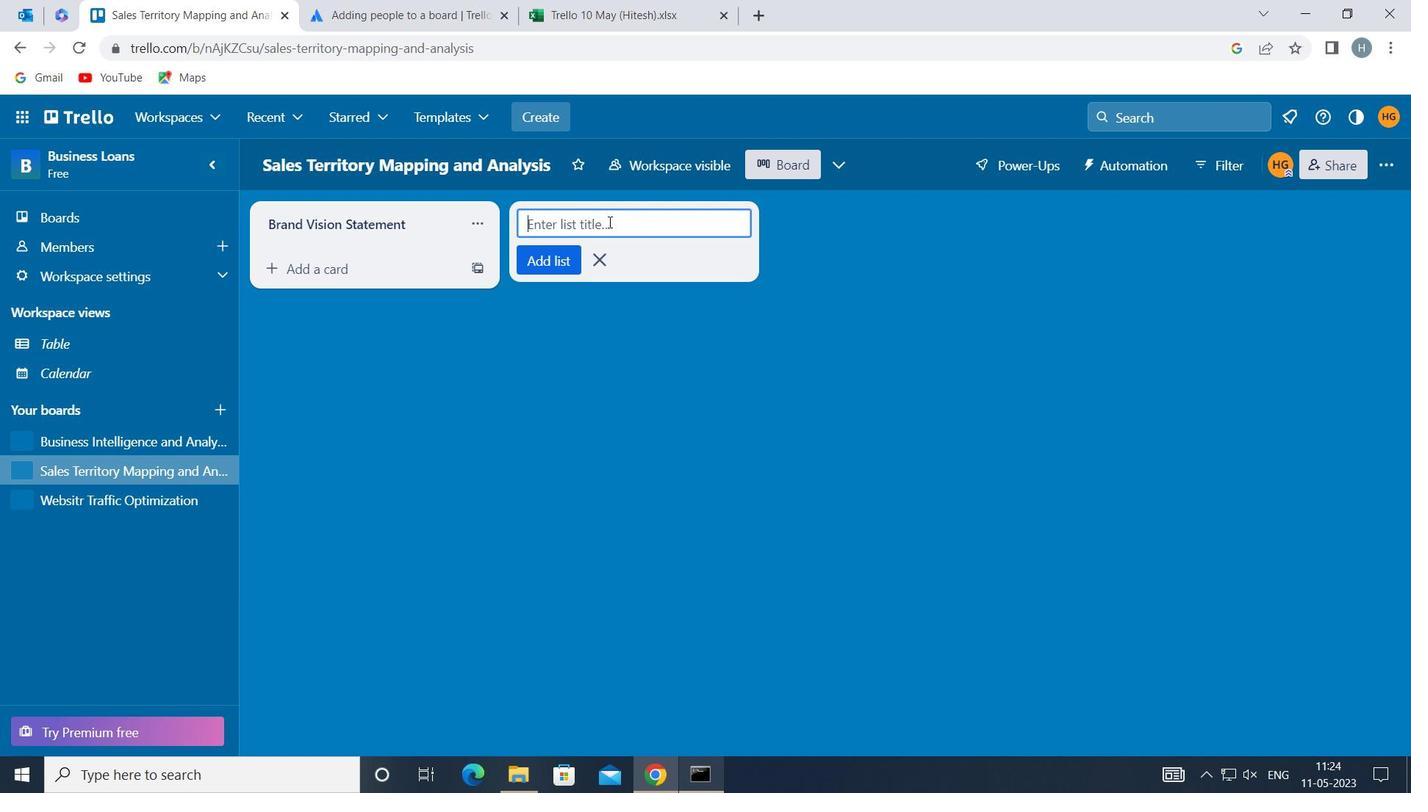 
Action: Key pressed <Key.shift>BRAND<Key.space><Key.shift>VALUE
Screenshot: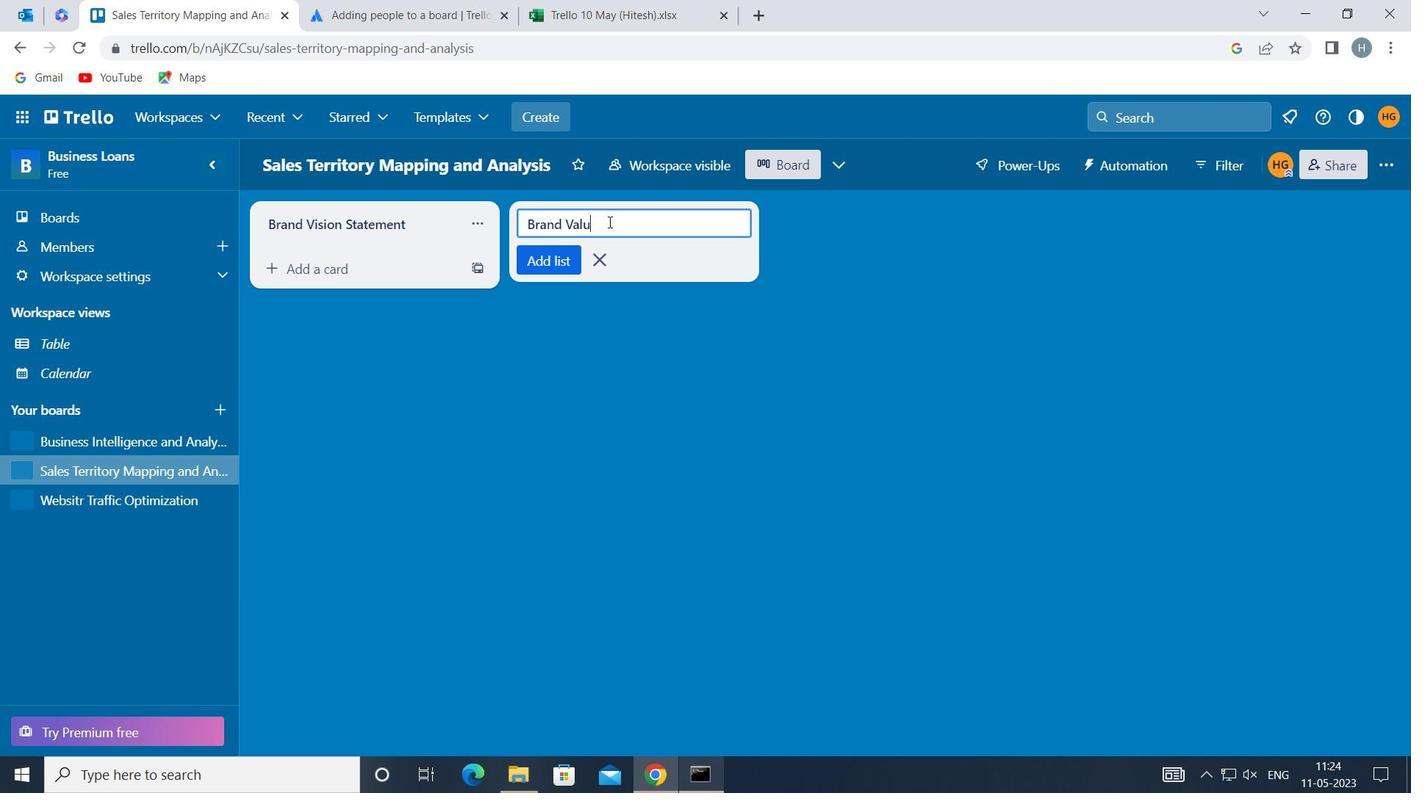 
Action: Mouse moved to (524, 255)
Screenshot: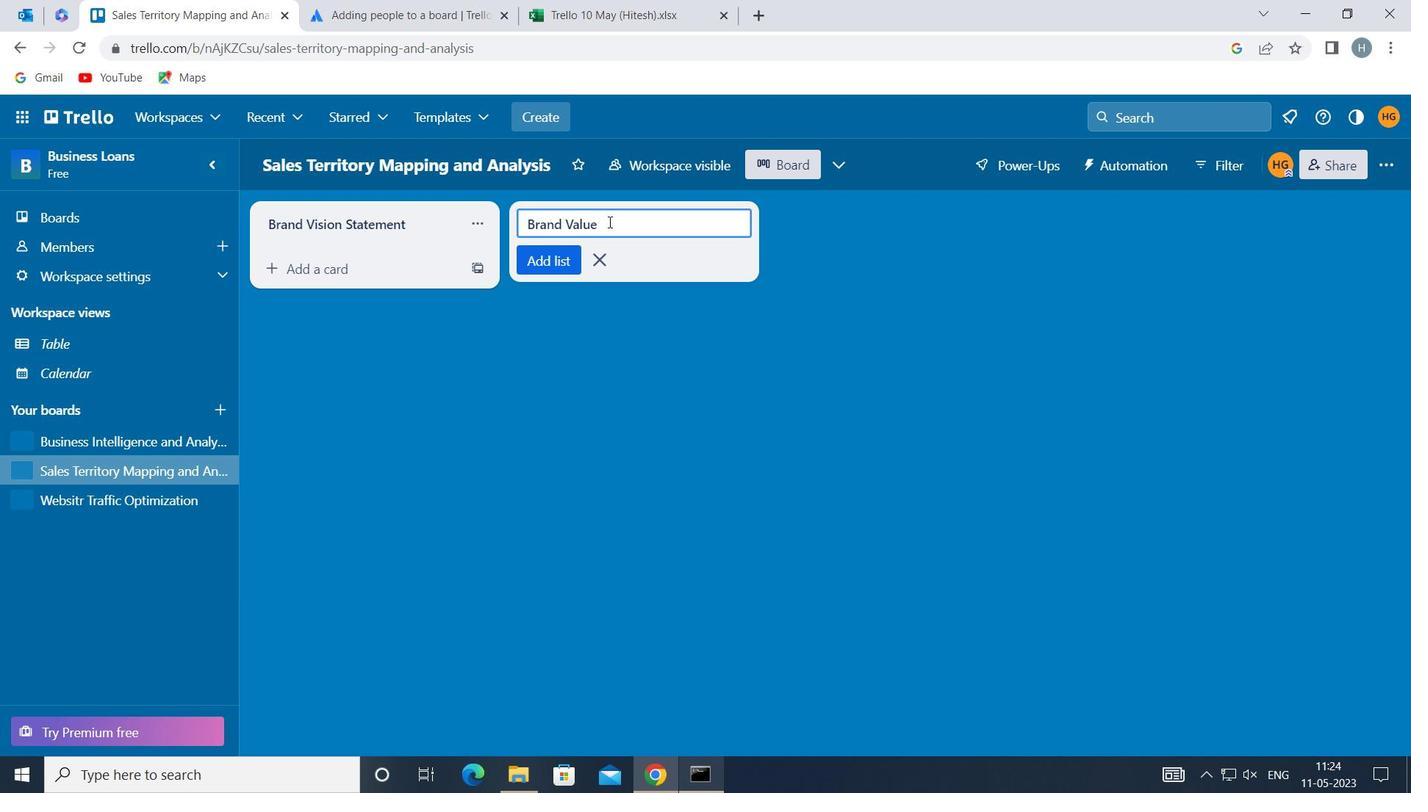 
Action: Key pressed S
Screenshot: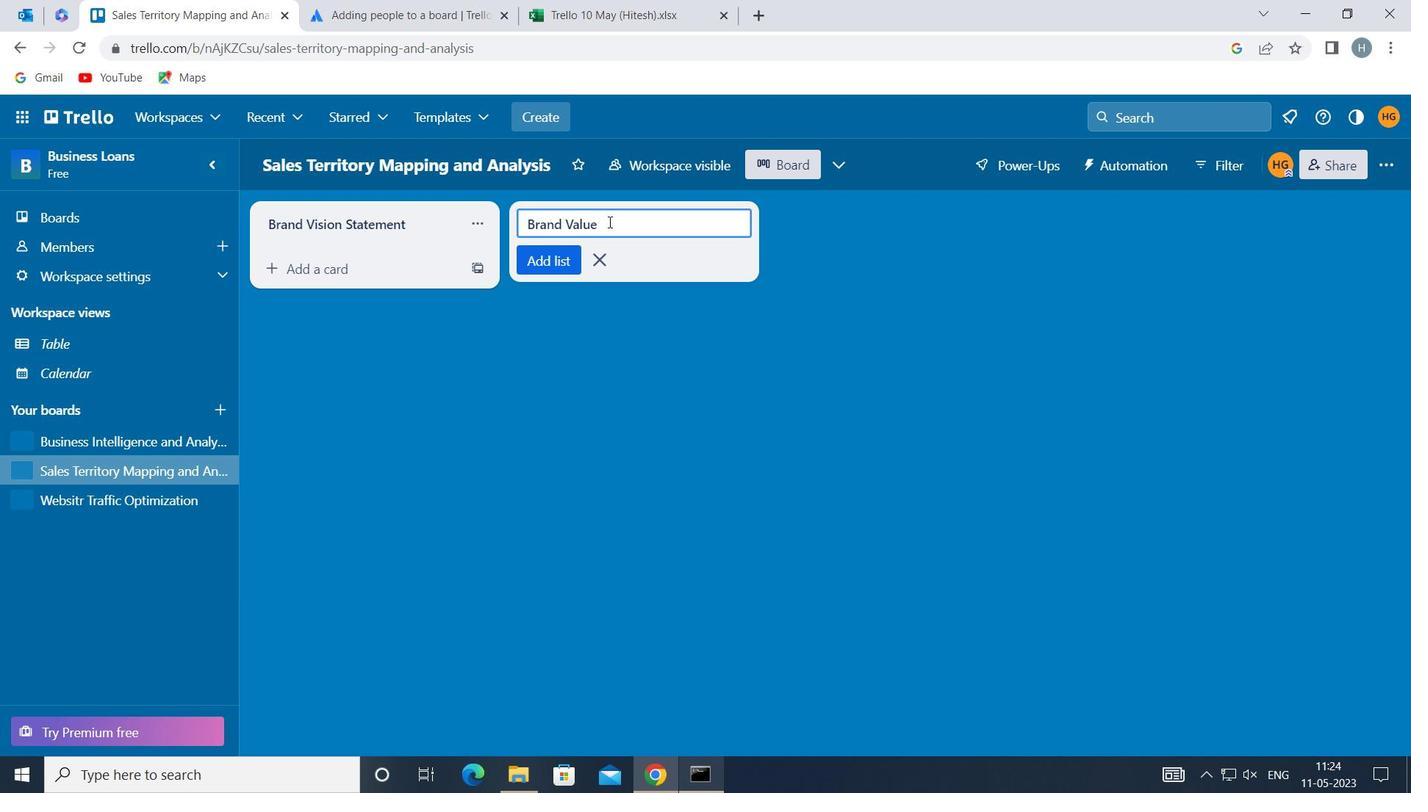 
Action: Mouse moved to (537, 257)
Screenshot: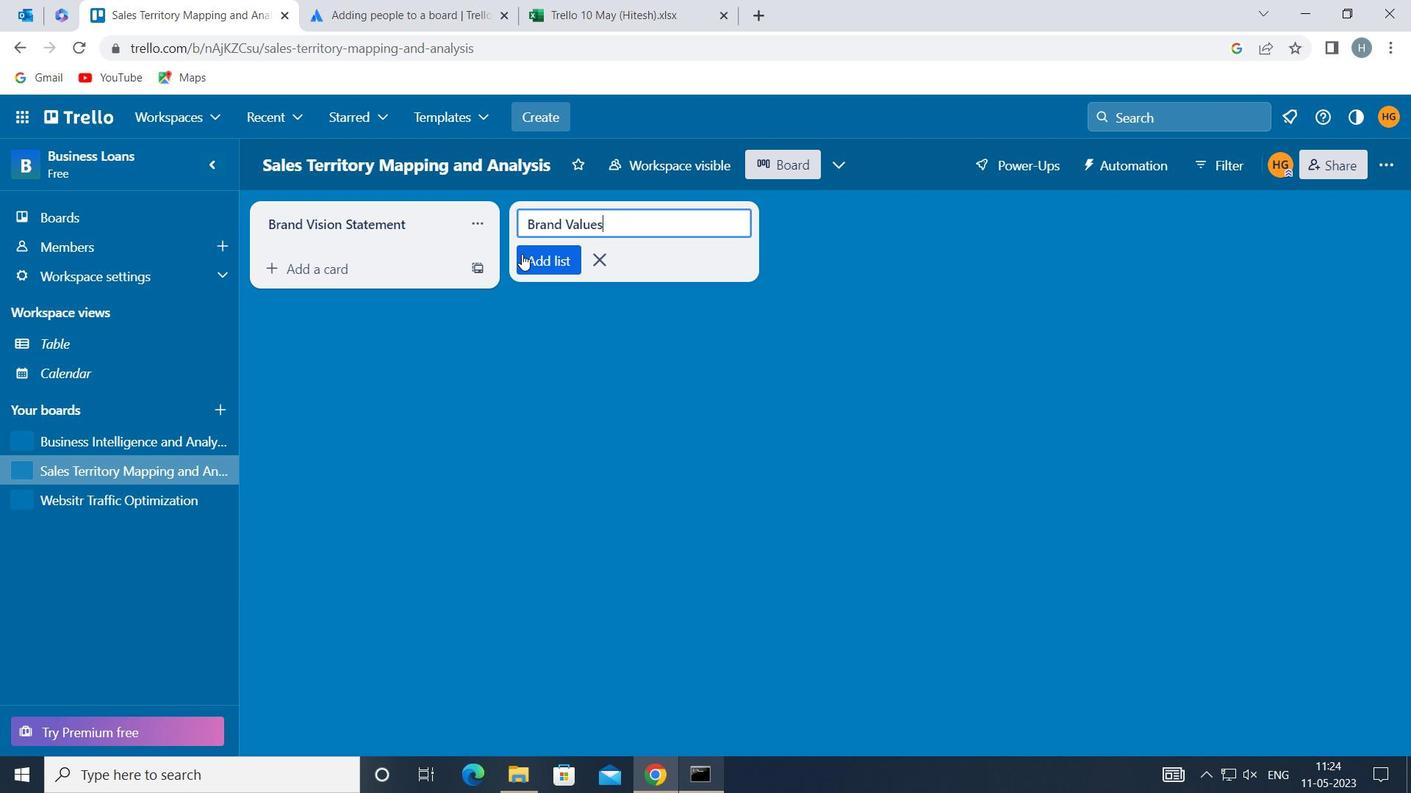 
Action: Mouse pressed left at (537, 257)
Screenshot: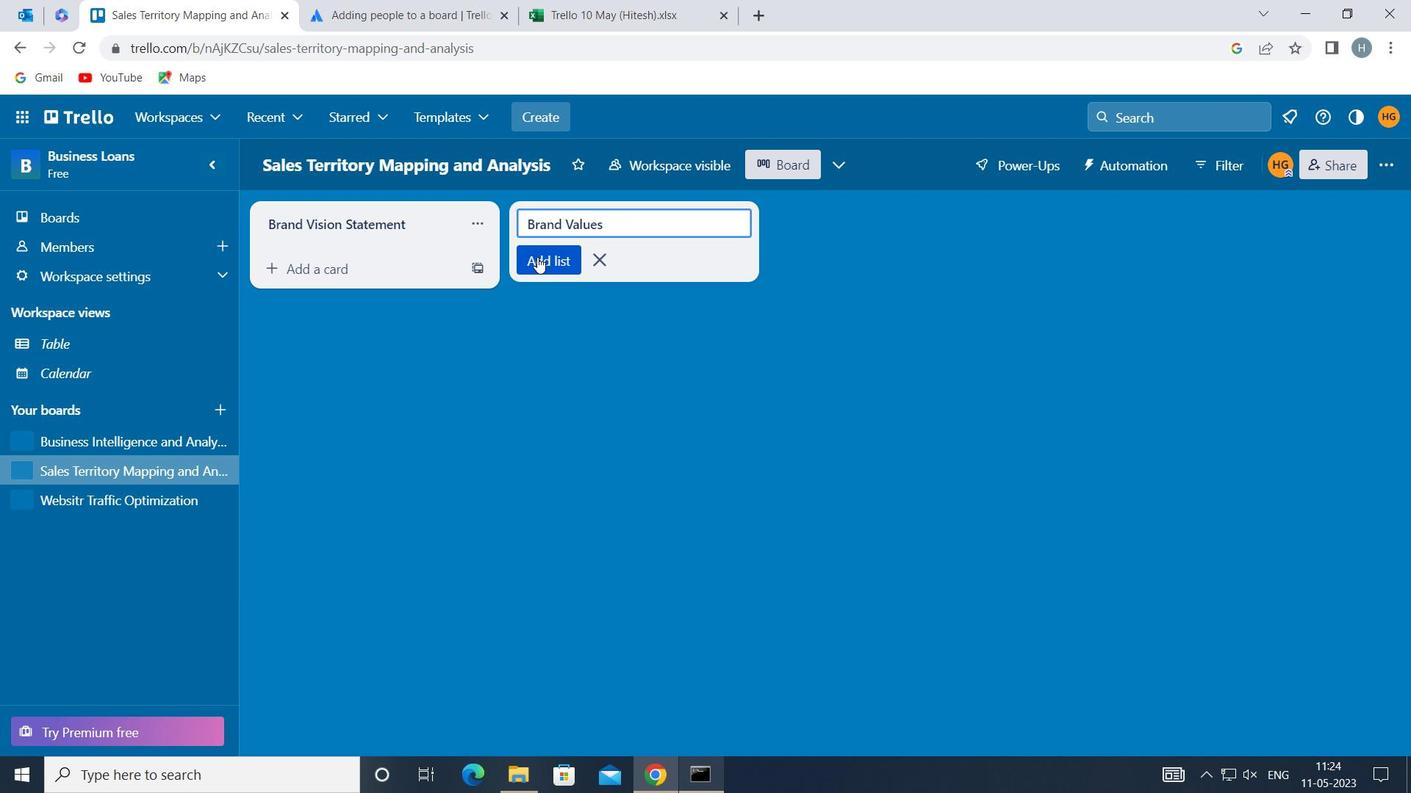 
Action: Mouse moved to (501, 368)
Screenshot: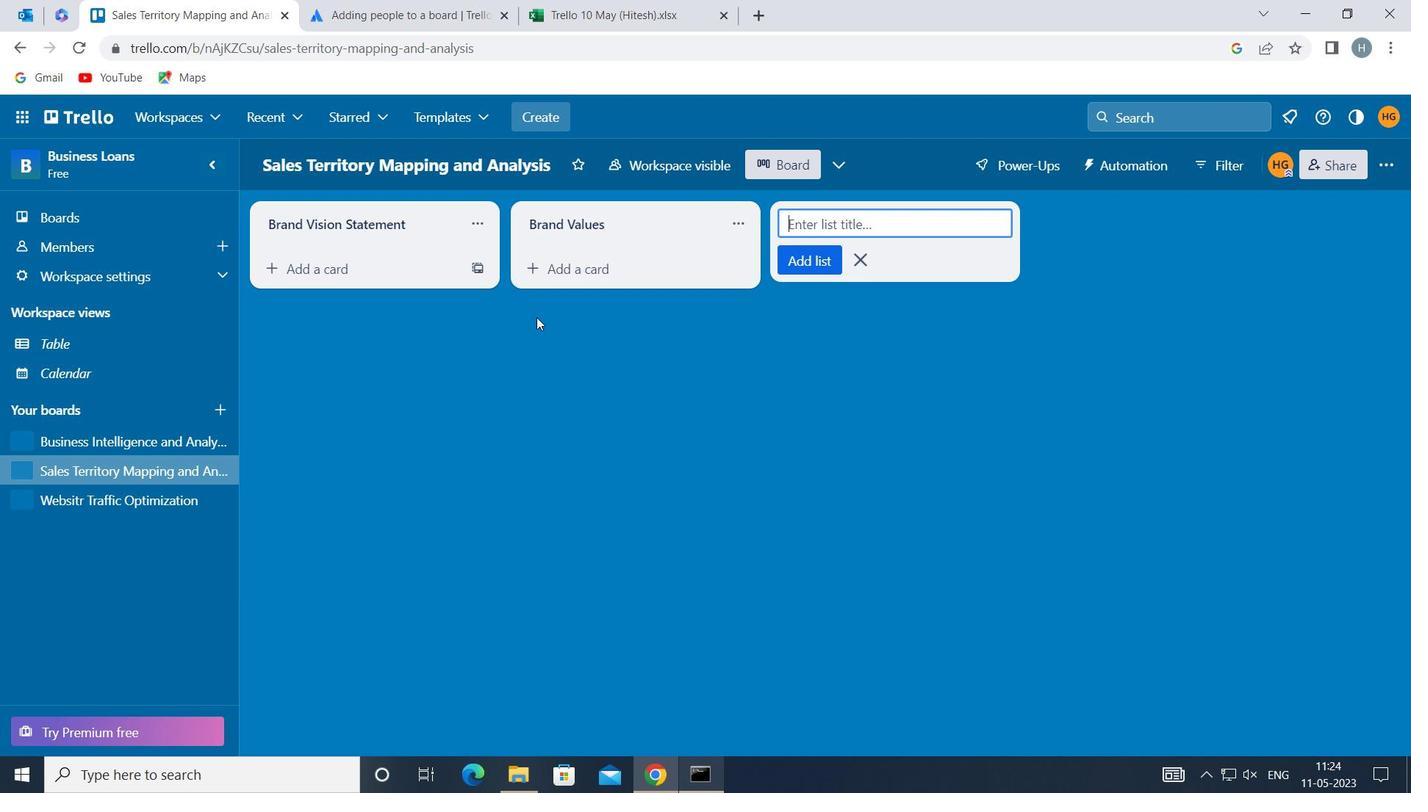 
Action: Mouse pressed left at (501, 368)
Screenshot: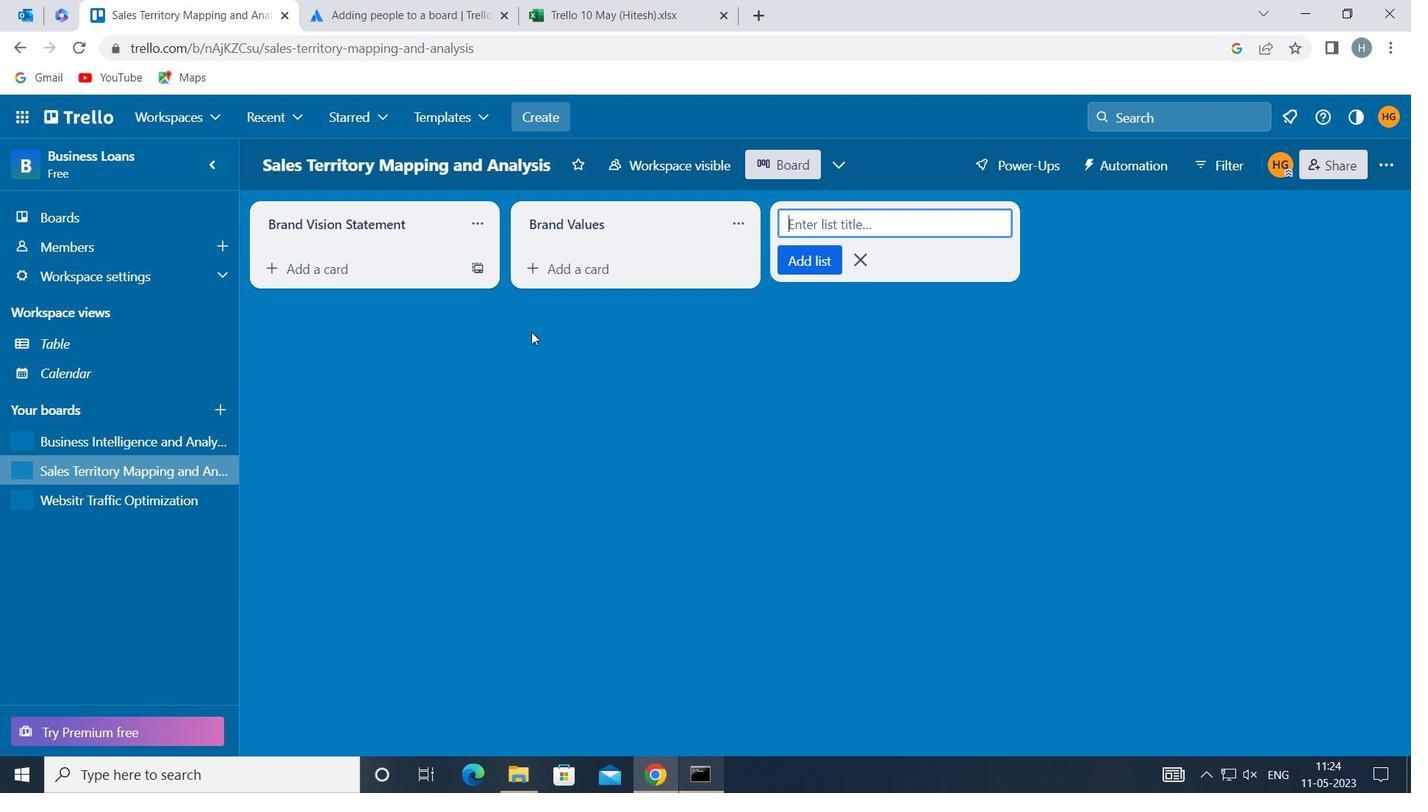 
Action: Mouse moved to (500, 369)
Screenshot: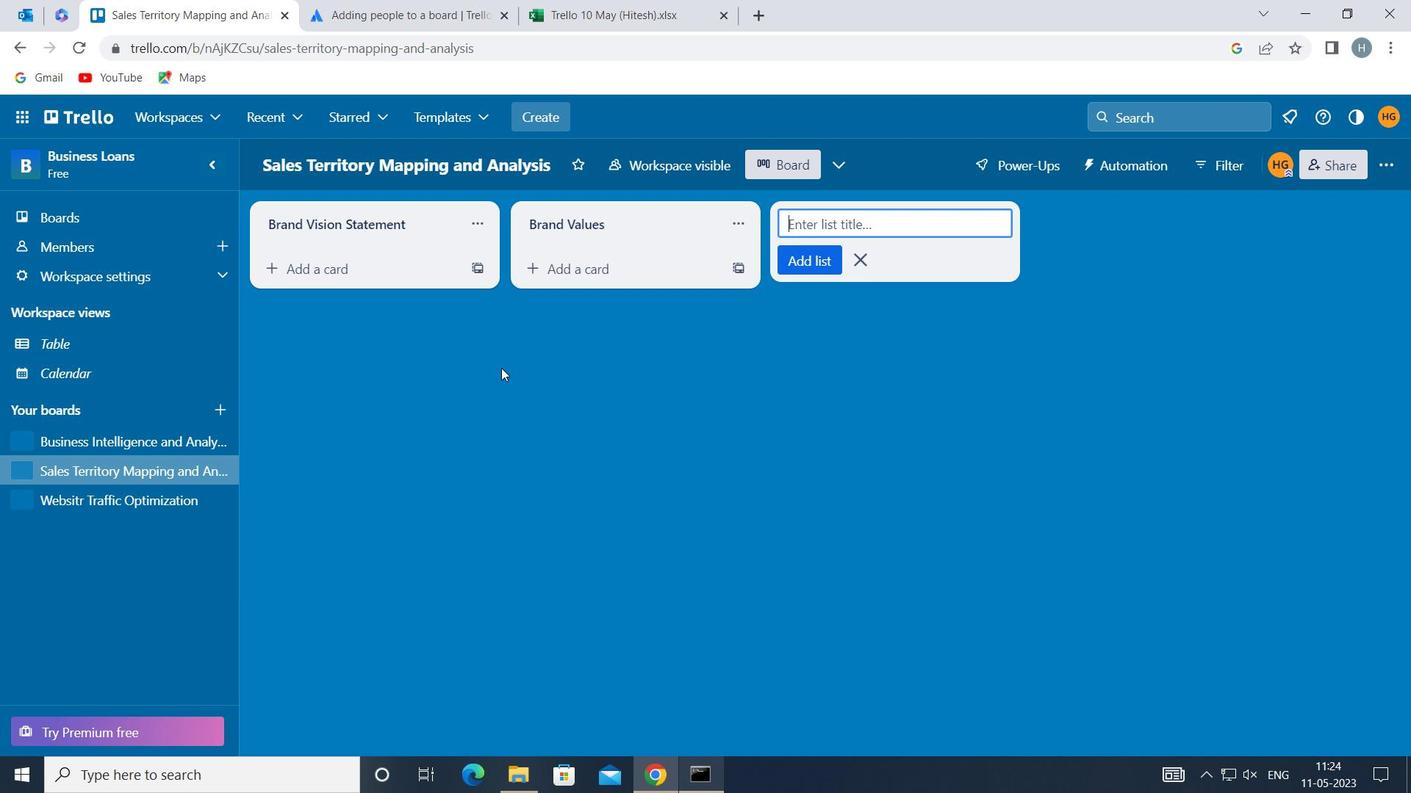 
